 Task: Plan a trip to Abancay, Peru from 1st December, 2023 to 8th December, 2023 for 2 adults, 1 child. Place can be entire room with 1  bedroom having 1 bed and 1 bathroom. Property type can be hotel.
Action: Mouse moved to (418, 58)
Screenshot: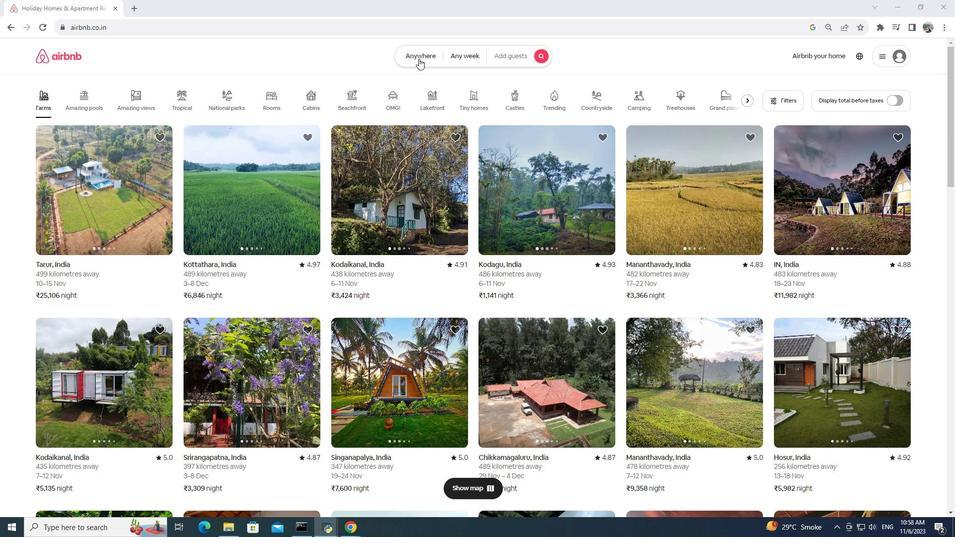 
Action: Mouse pressed left at (418, 58)
Screenshot: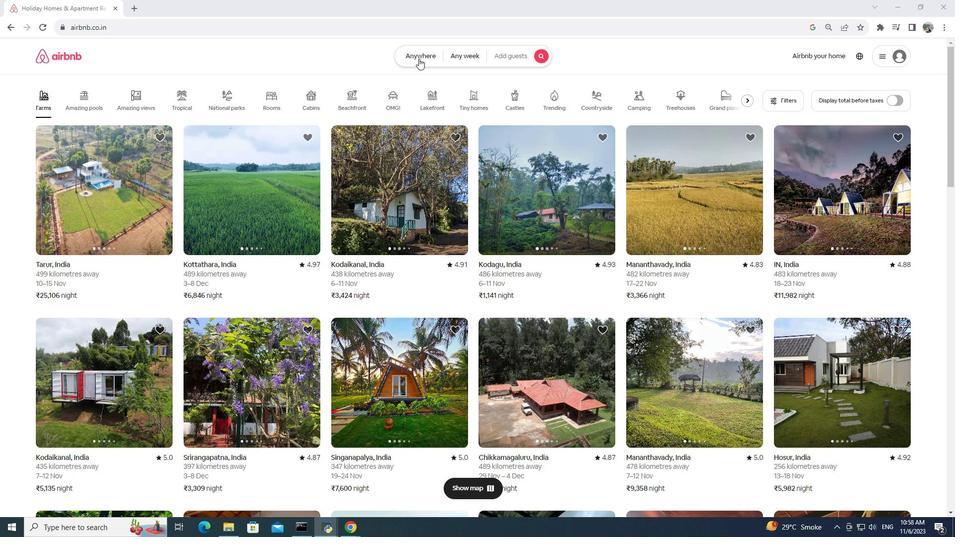 
Action: Mouse moved to (335, 103)
Screenshot: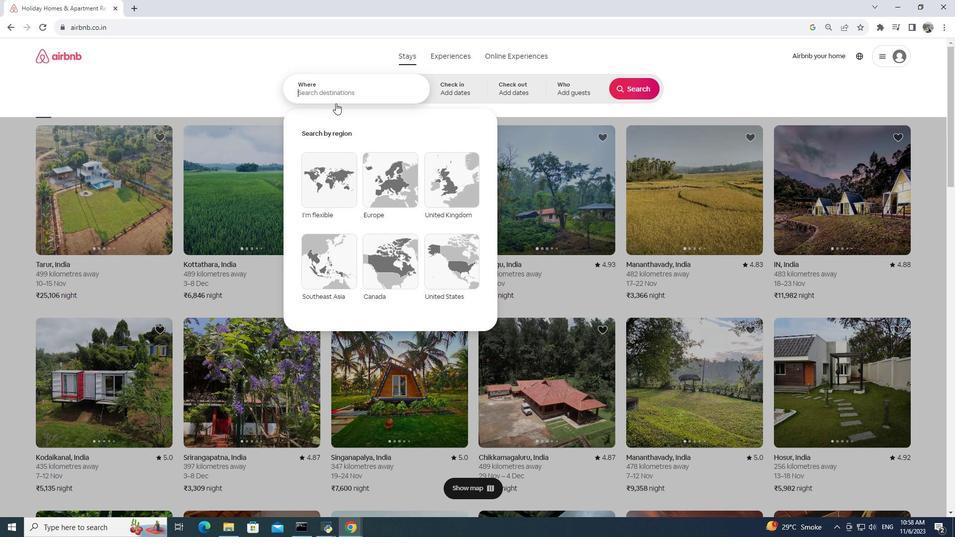 
Action: Mouse pressed left at (335, 103)
Screenshot: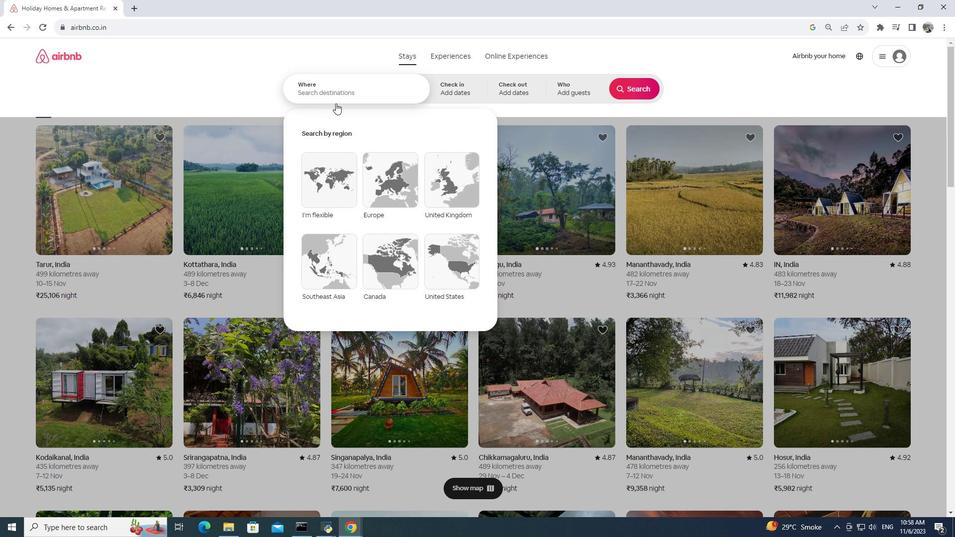 
Action: Mouse moved to (335, 87)
Screenshot: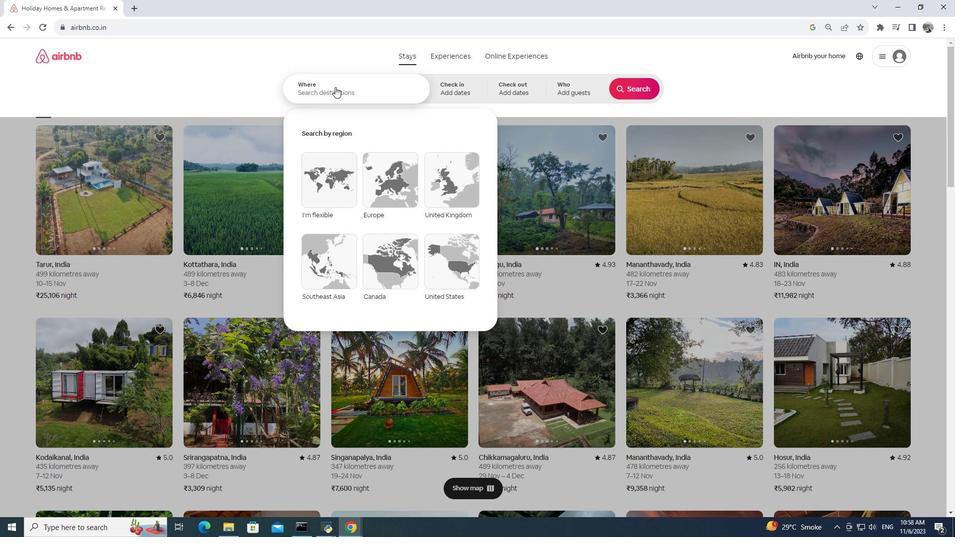
Action: Key pressed abancay,<Key.space>peru
Screenshot: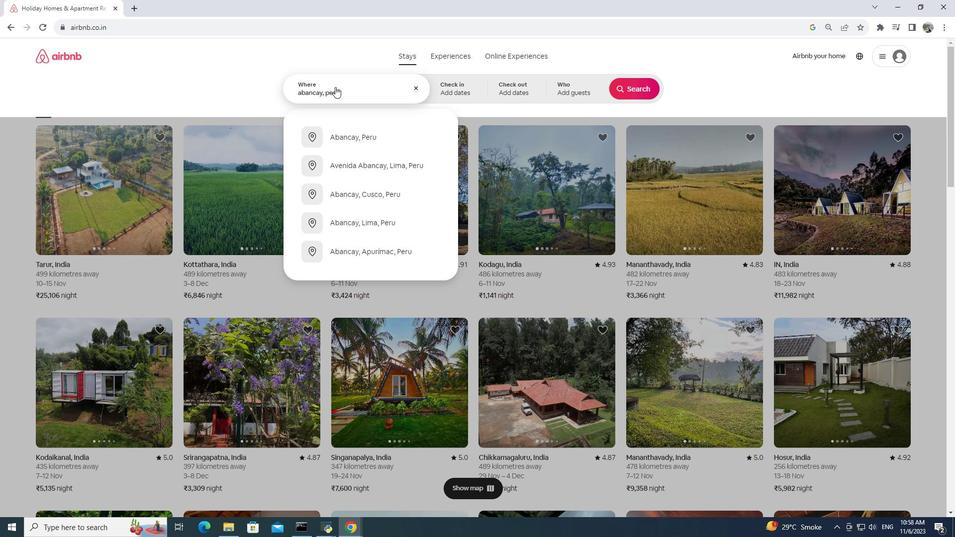 
Action: Mouse moved to (459, 91)
Screenshot: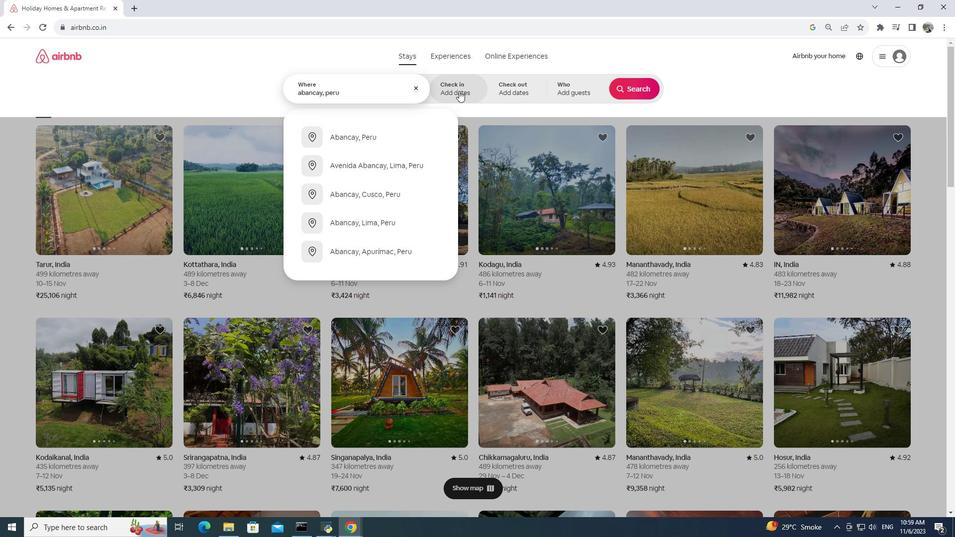 
Action: Mouse pressed left at (459, 91)
Screenshot: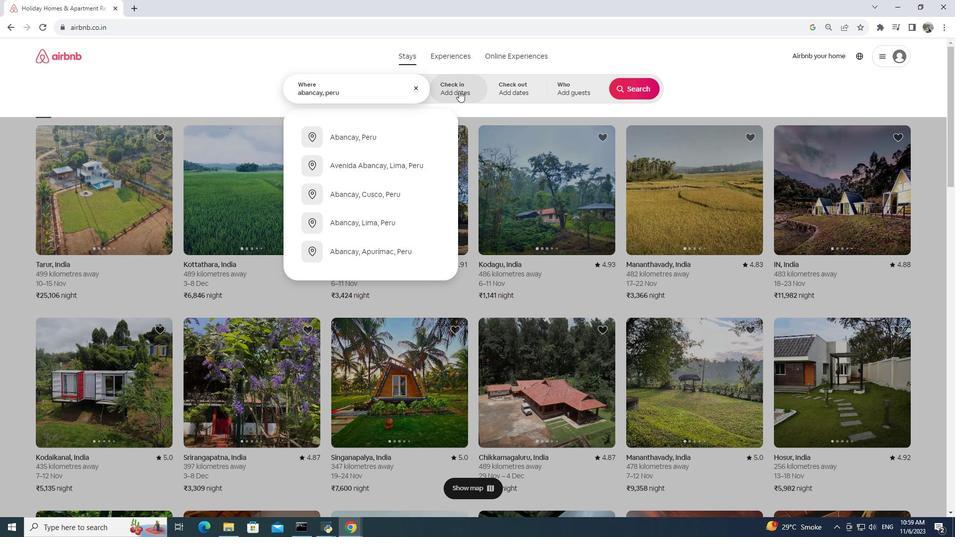 
Action: Mouse moved to (601, 193)
Screenshot: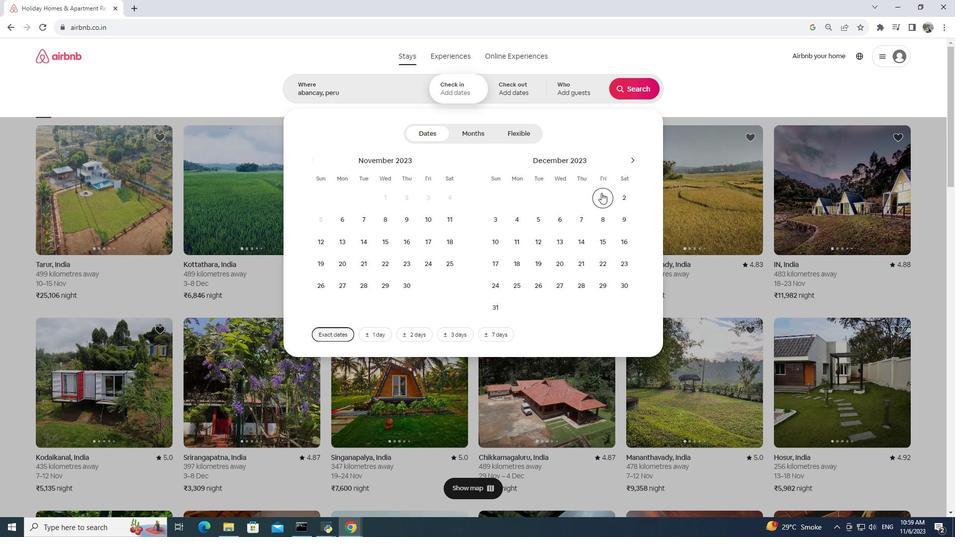 
Action: Mouse pressed left at (601, 193)
Screenshot: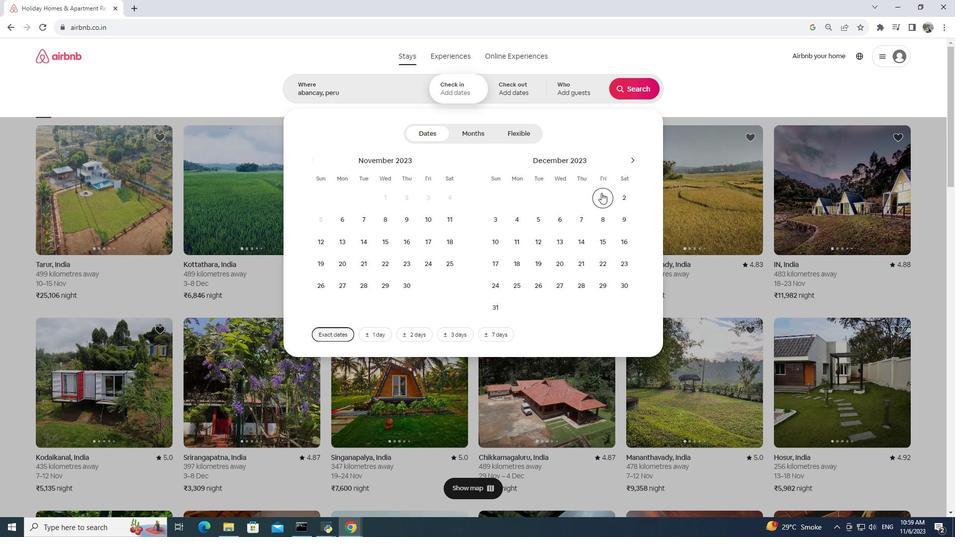 
Action: Mouse moved to (605, 217)
Screenshot: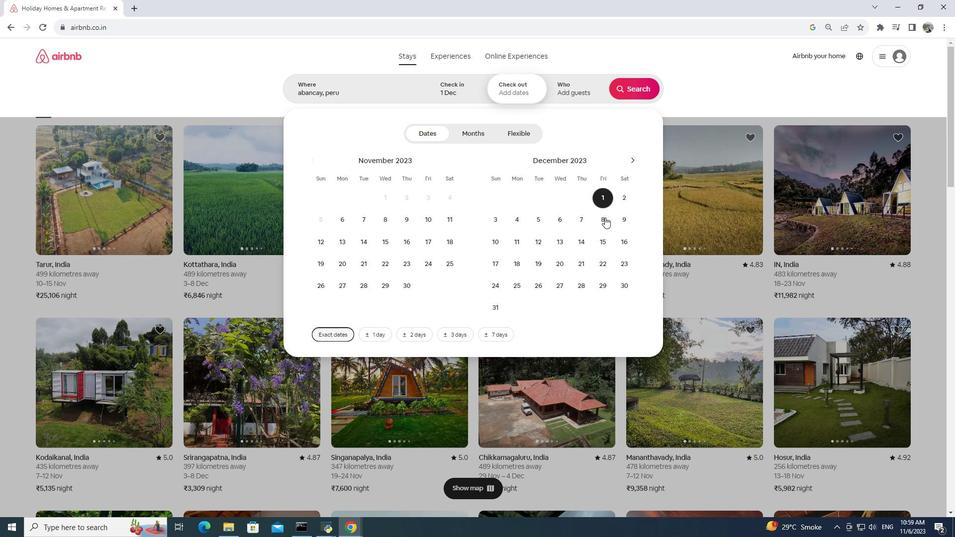 
Action: Mouse pressed left at (605, 217)
Screenshot: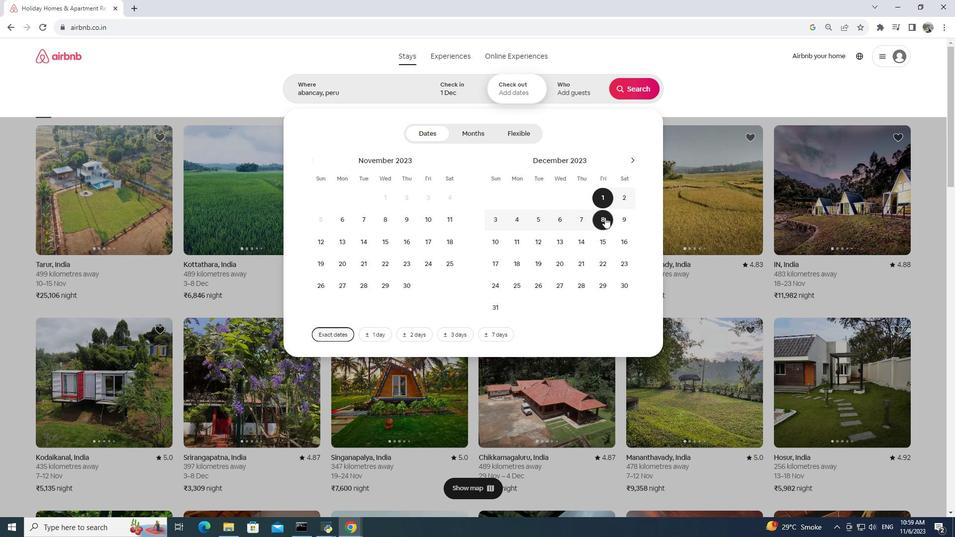 
Action: Mouse moved to (574, 96)
Screenshot: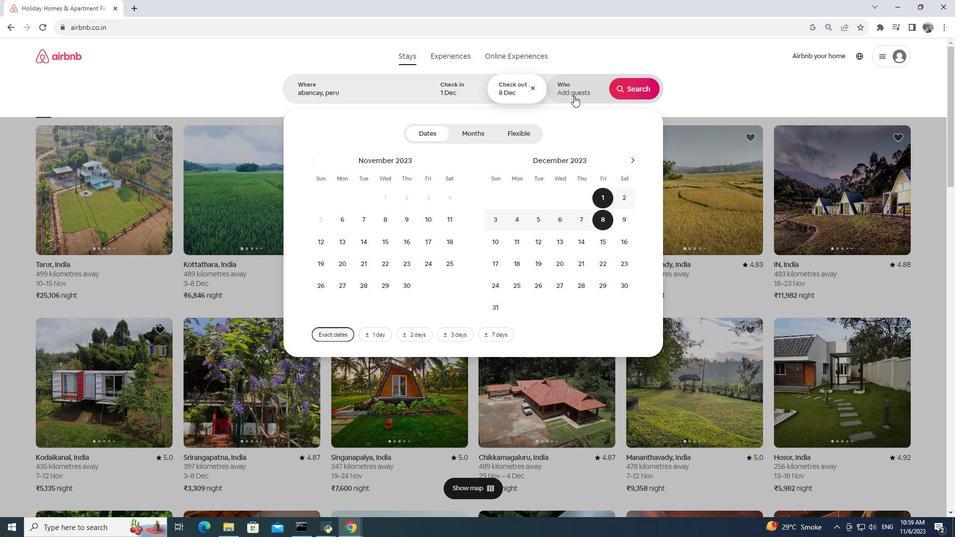 
Action: Mouse pressed left at (574, 96)
Screenshot: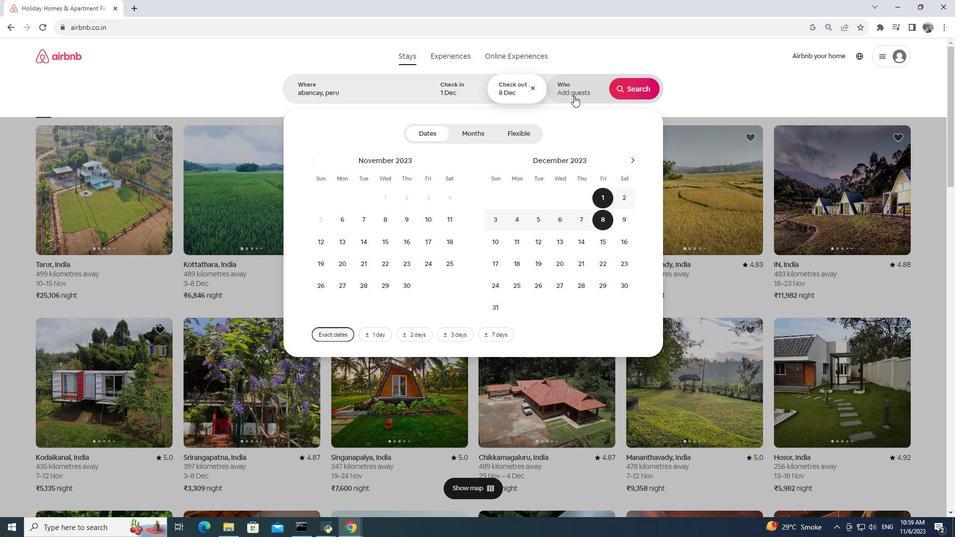 
Action: Mouse moved to (637, 133)
Screenshot: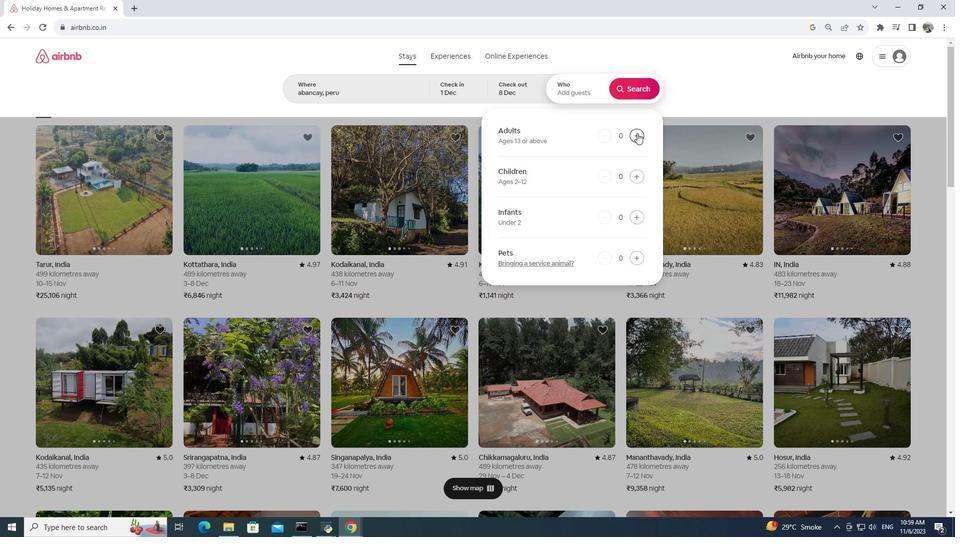 
Action: Mouse pressed left at (637, 133)
Screenshot: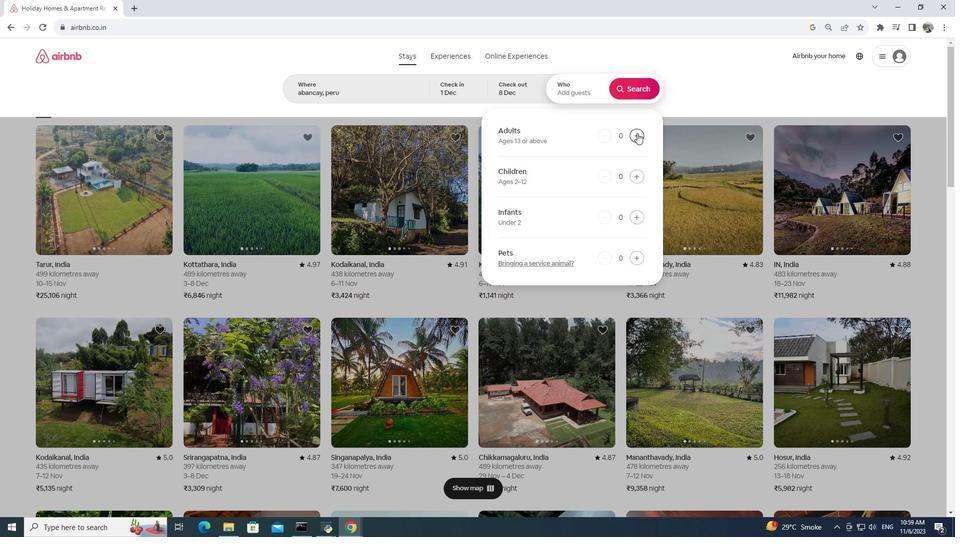 
Action: Mouse pressed left at (637, 133)
Screenshot: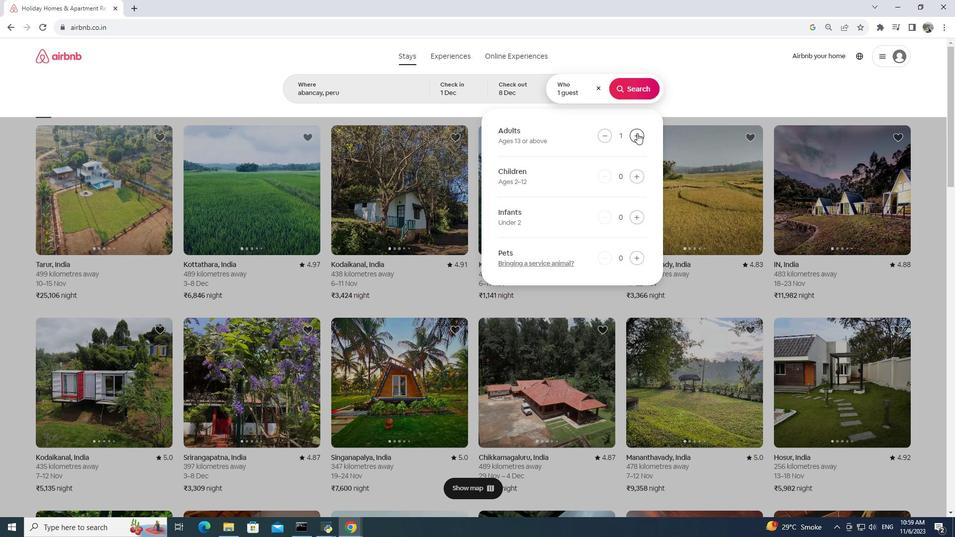 
Action: Mouse moved to (636, 174)
Screenshot: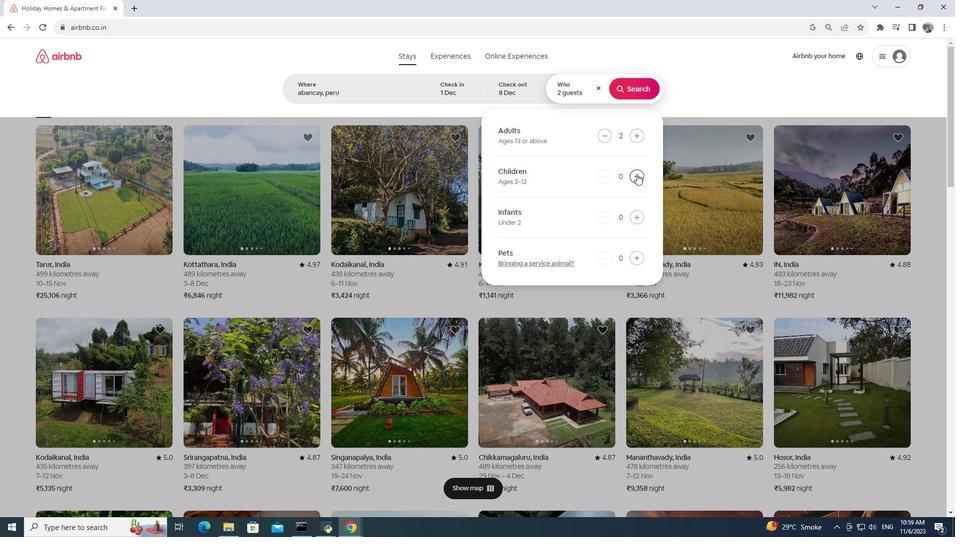 
Action: Mouse pressed left at (636, 174)
Screenshot: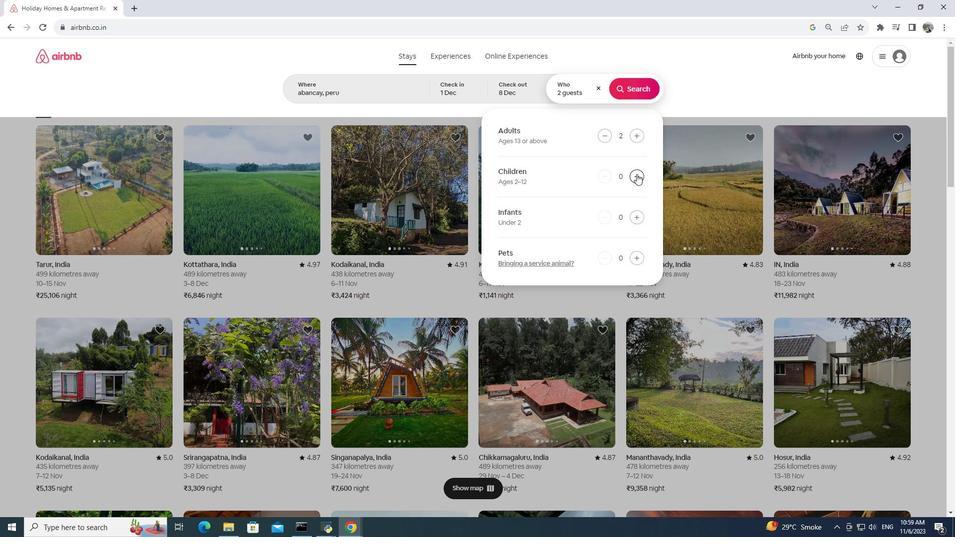 
Action: Mouse moved to (633, 82)
Screenshot: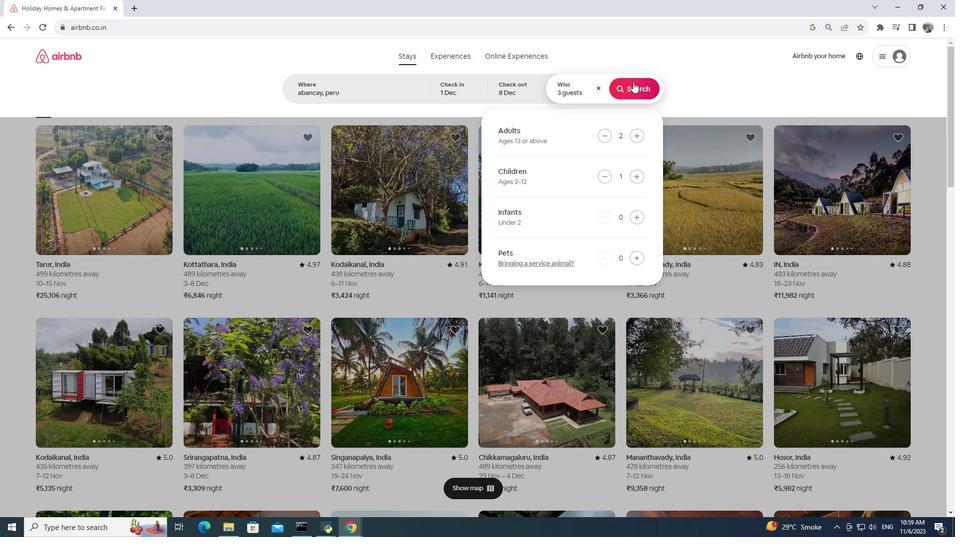 
Action: Mouse pressed left at (633, 82)
Screenshot: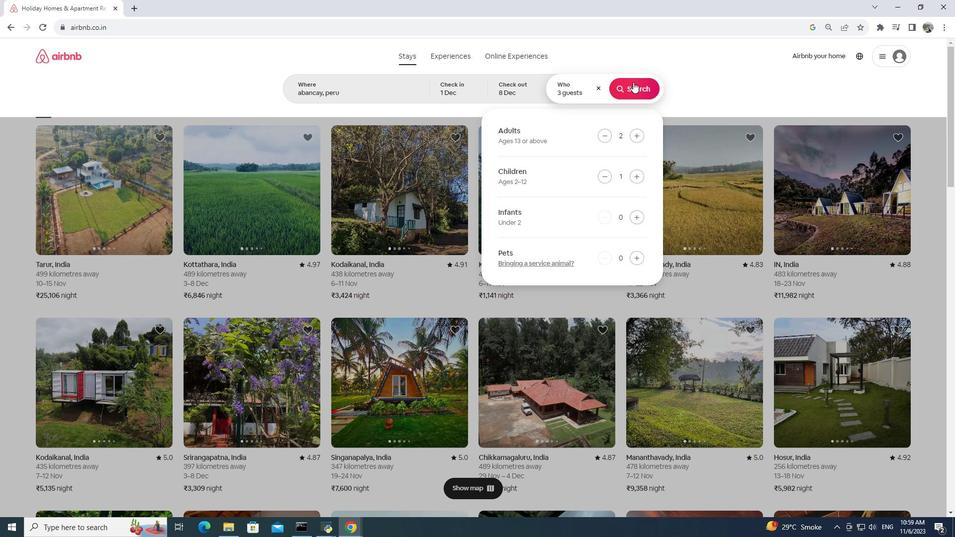 
Action: Mouse moved to (806, 88)
Screenshot: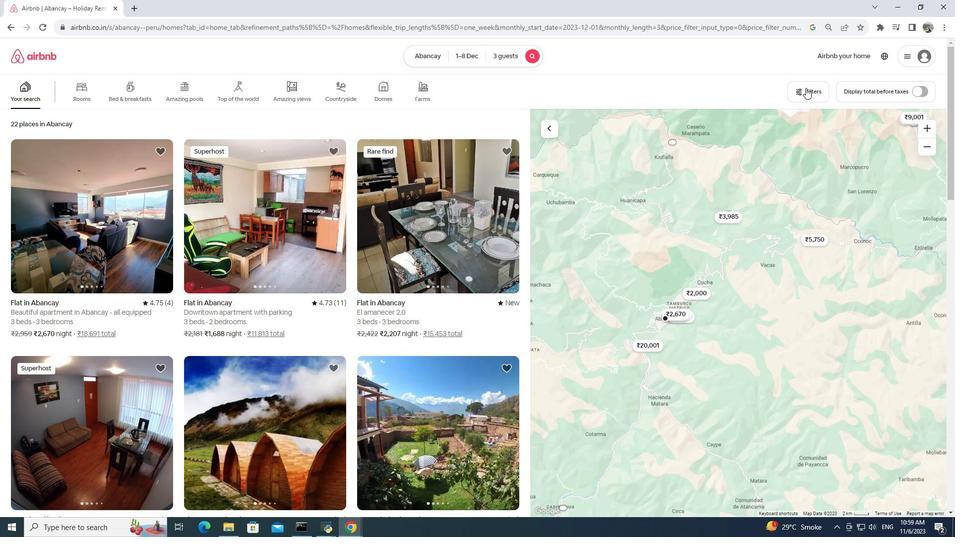 
Action: Mouse pressed left at (806, 88)
Screenshot: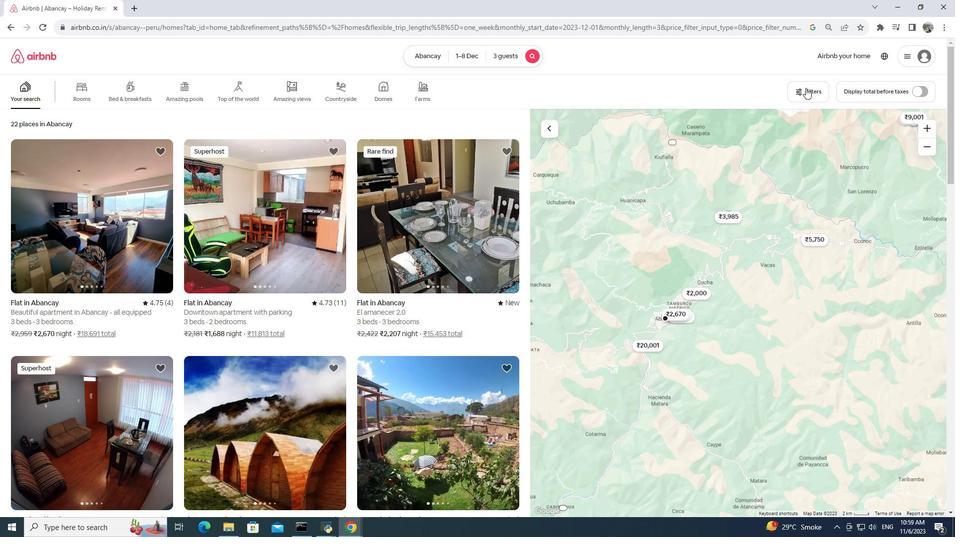 
Action: Mouse moved to (360, 301)
Screenshot: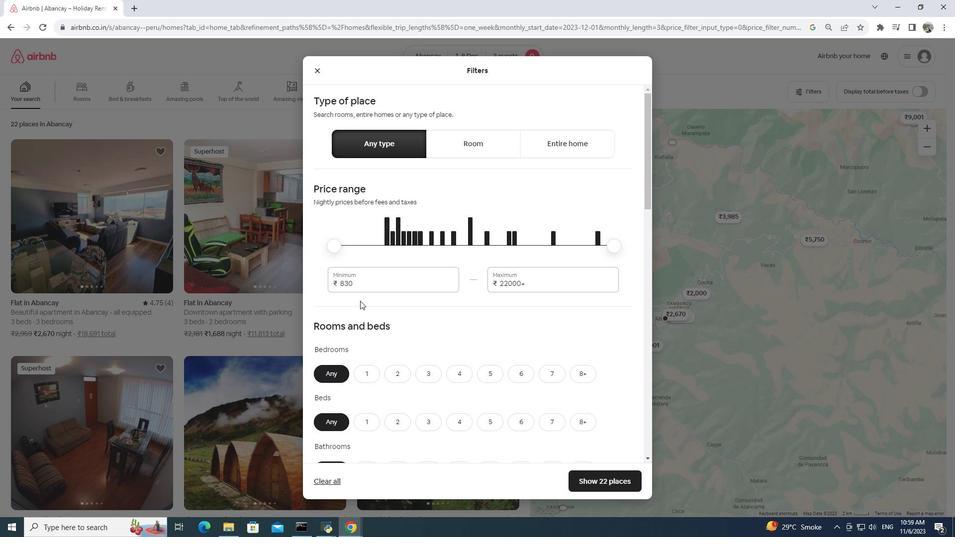 
Action: Mouse scrolled (360, 301) with delta (0, 0)
Screenshot: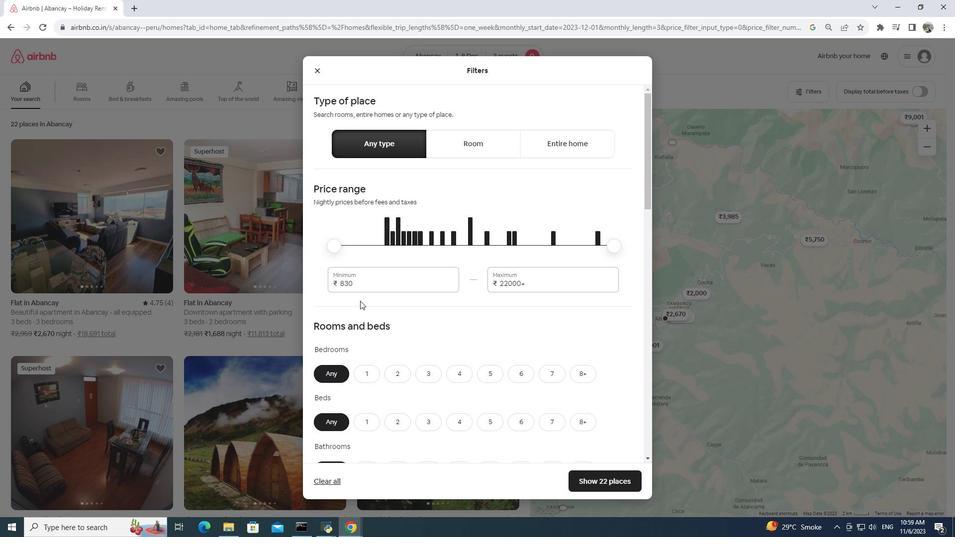 
Action: Mouse moved to (360, 301)
Screenshot: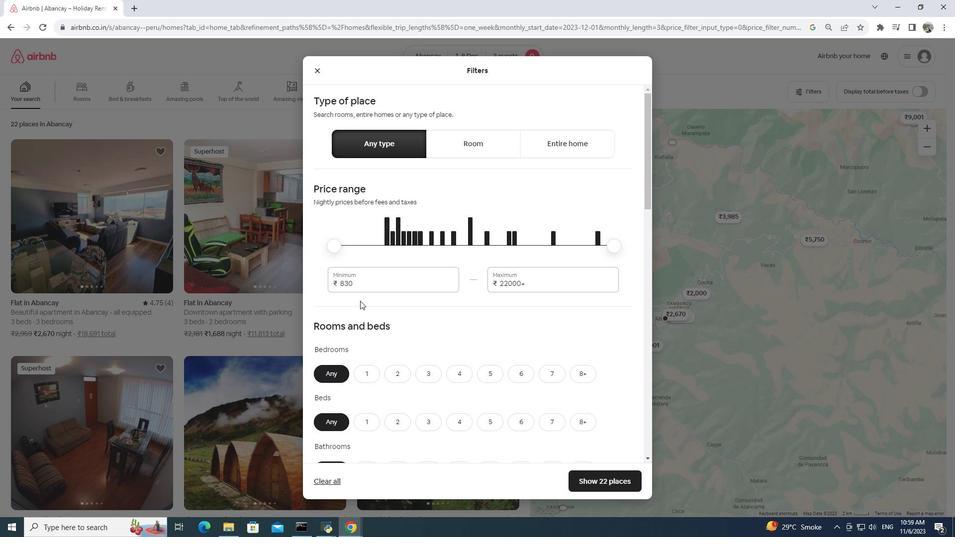 
Action: Mouse scrolled (360, 300) with delta (0, 0)
Screenshot: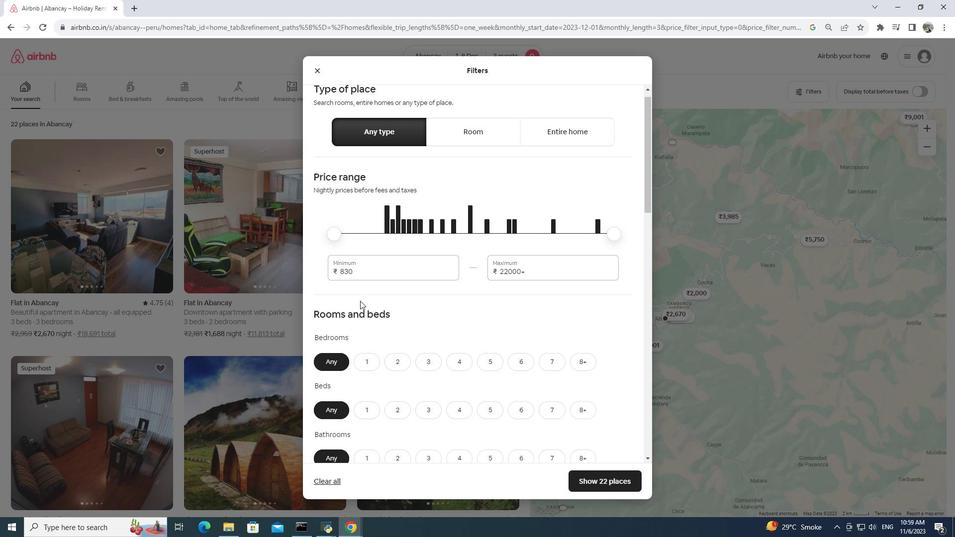 
Action: Mouse moved to (360, 277)
Screenshot: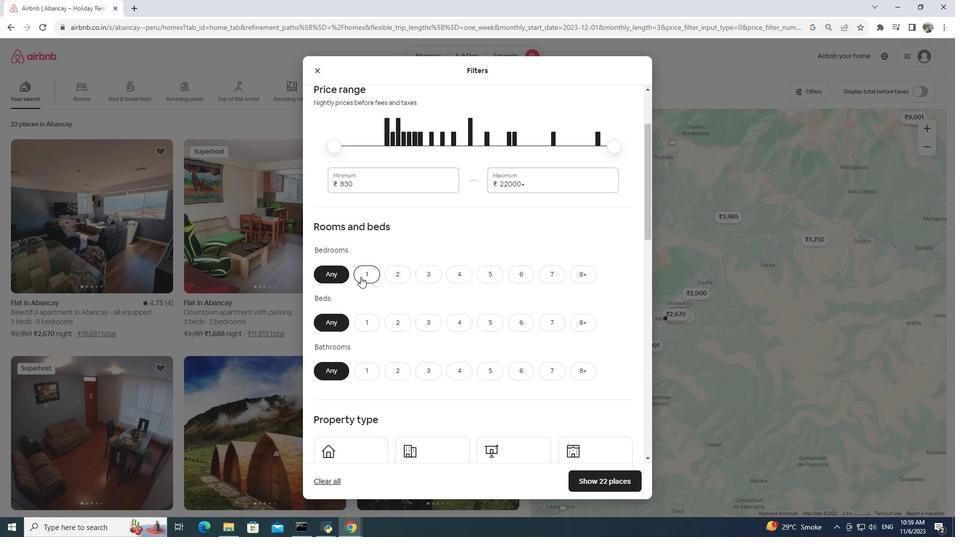 
Action: Mouse pressed left at (360, 277)
Screenshot: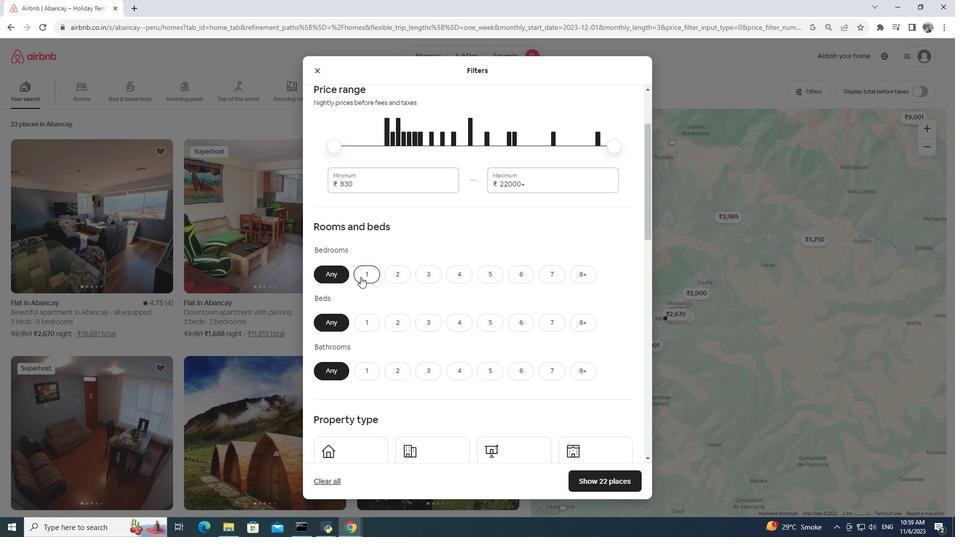 
Action: Mouse moved to (369, 324)
Screenshot: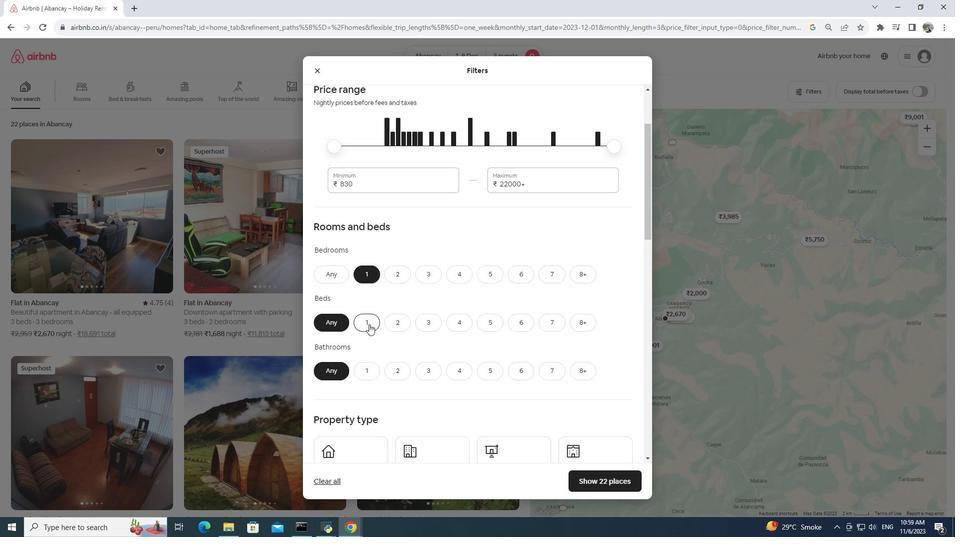 
Action: Mouse pressed left at (369, 324)
Screenshot: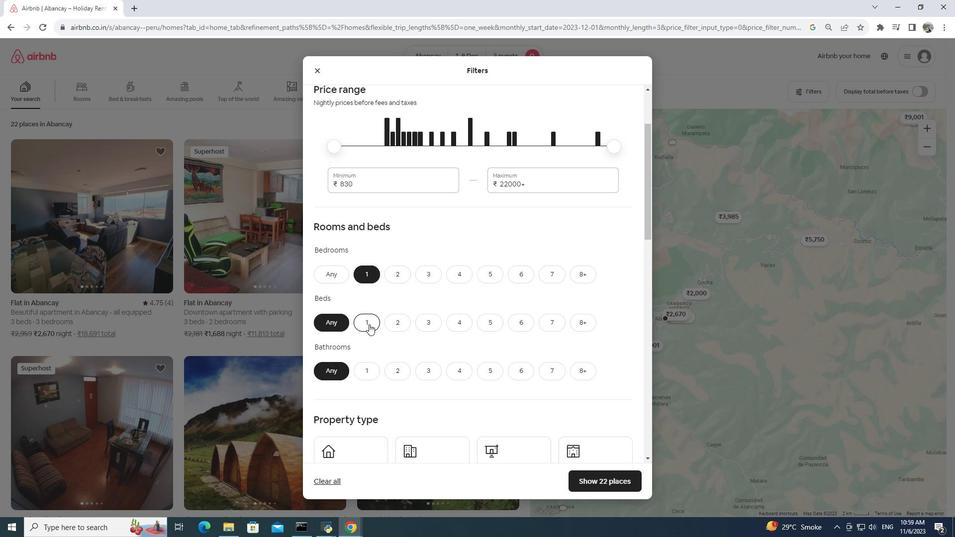 
Action: Mouse moved to (364, 368)
Screenshot: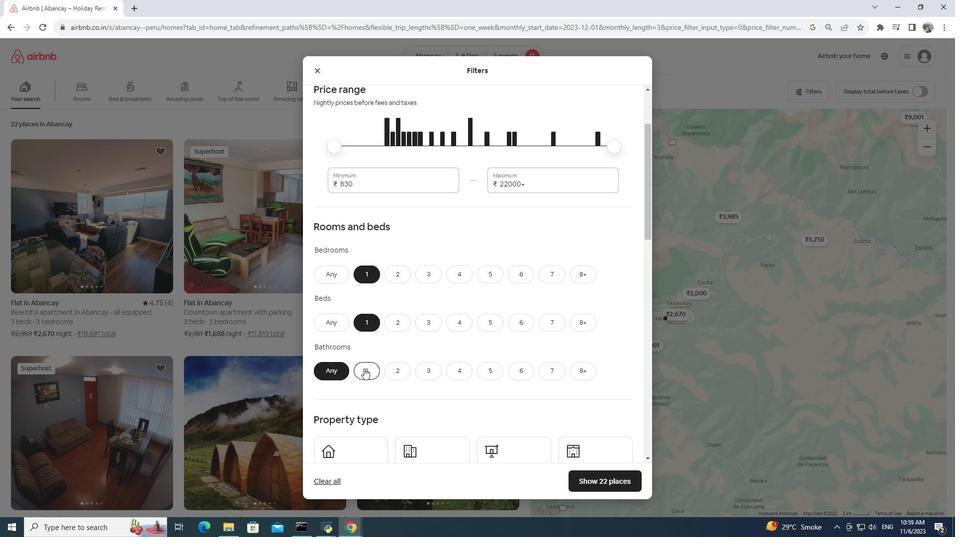 
Action: Mouse pressed left at (364, 368)
Screenshot: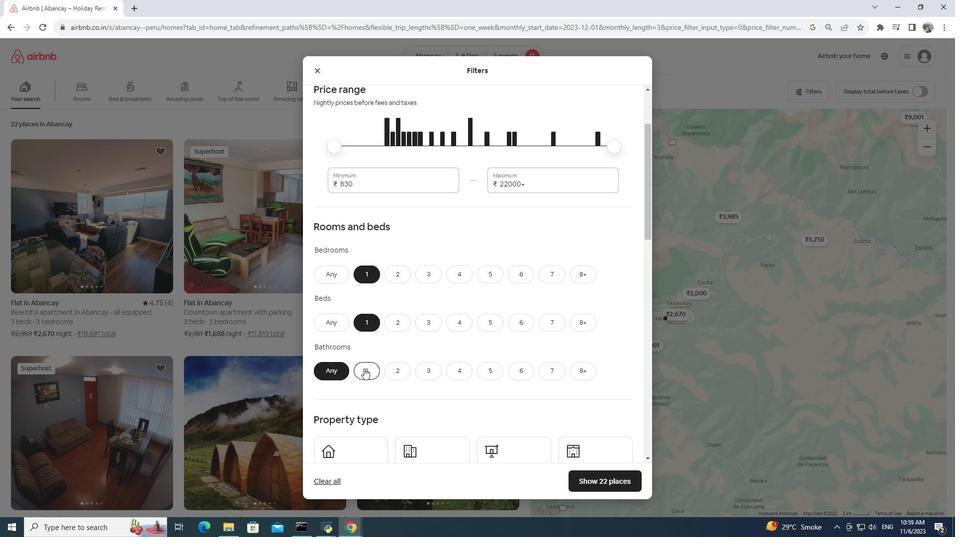 
Action: Mouse moved to (364, 360)
Screenshot: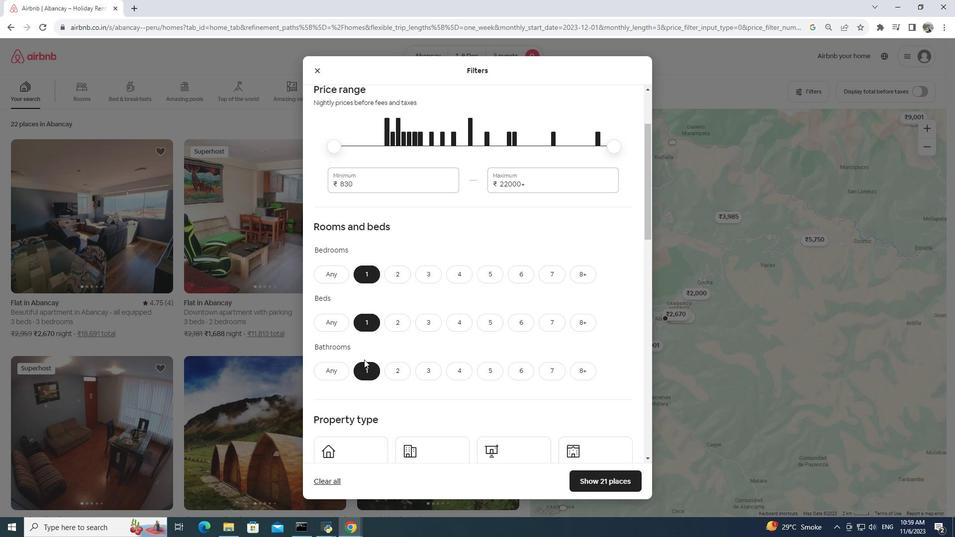 
Action: Mouse scrolled (364, 359) with delta (0, 0)
Screenshot: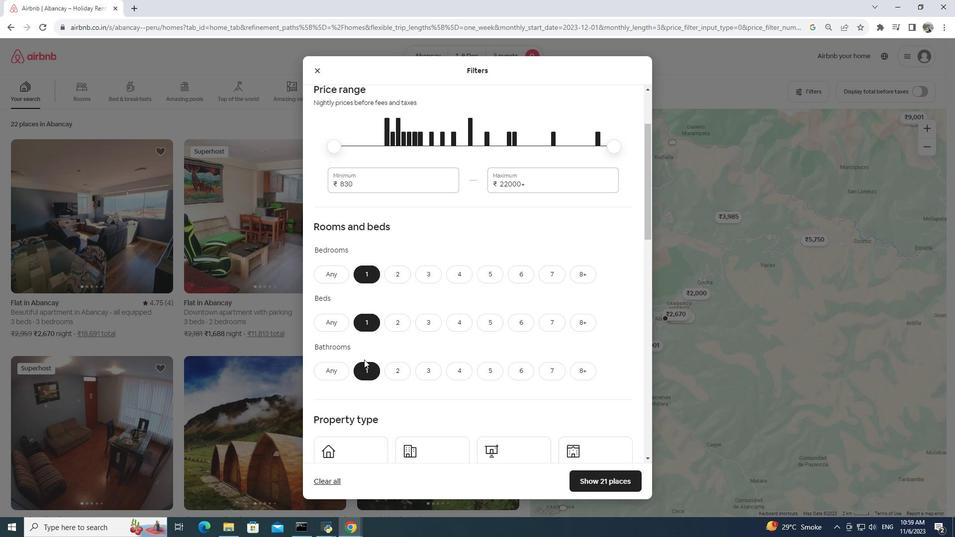 
Action: Mouse moved to (365, 357)
Screenshot: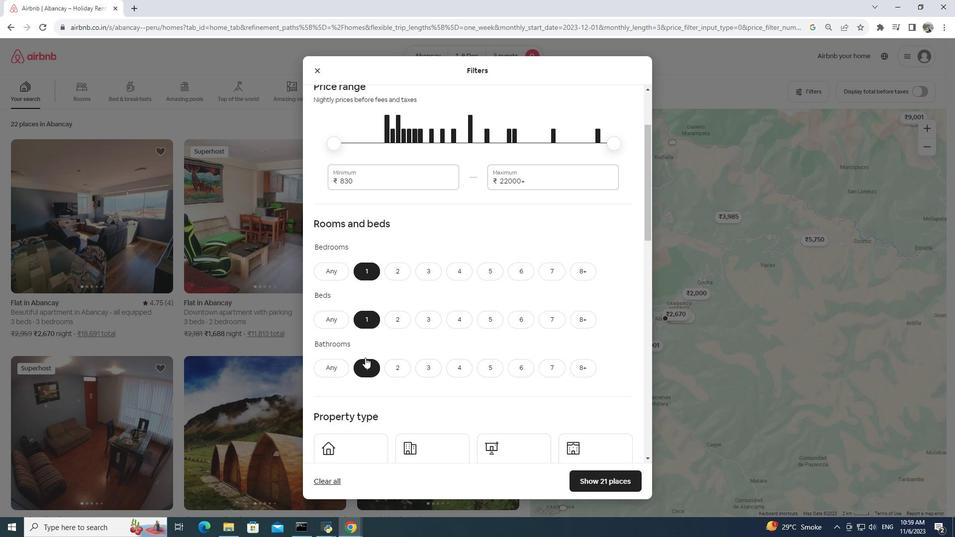 
Action: Mouse scrolled (365, 357) with delta (0, 0)
Screenshot: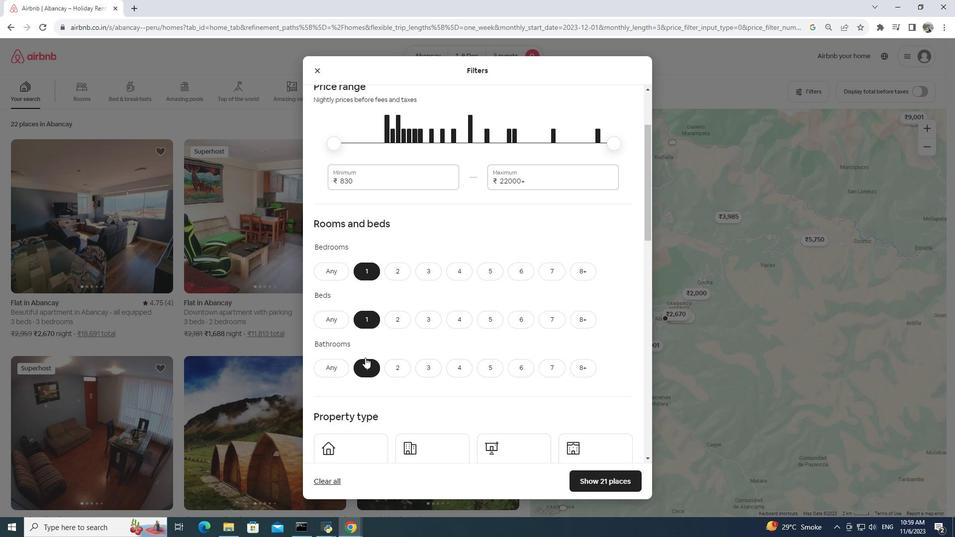 
Action: Mouse moved to (366, 352)
Screenshot: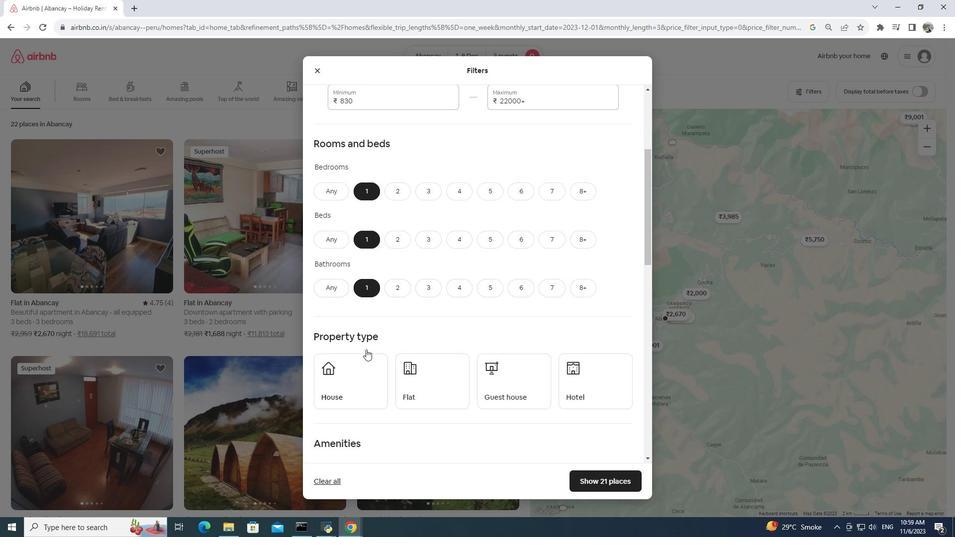 
Action: Mouse scrolled (366, 351) with delta (0, 0)
Screenshot: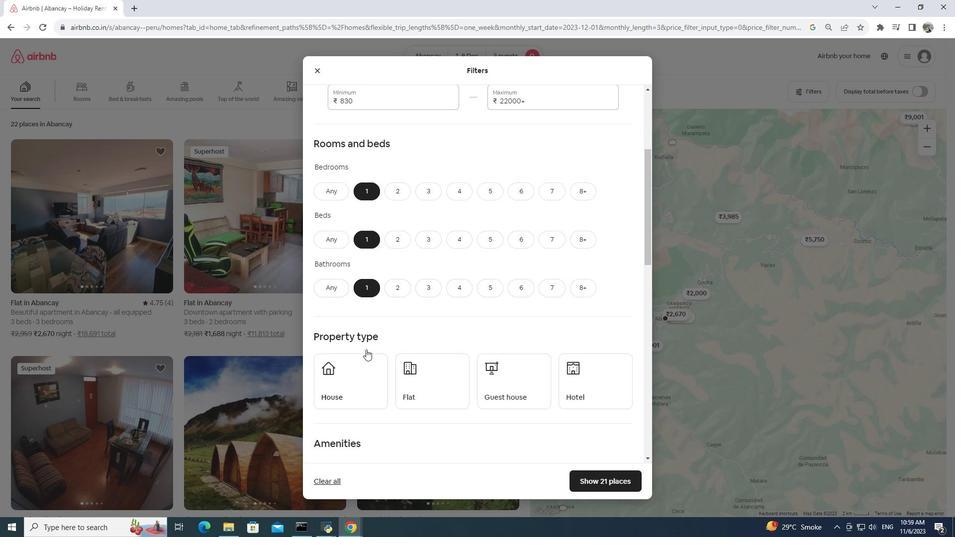 
Action: Mouse moved to (575, 316)
Screenshot: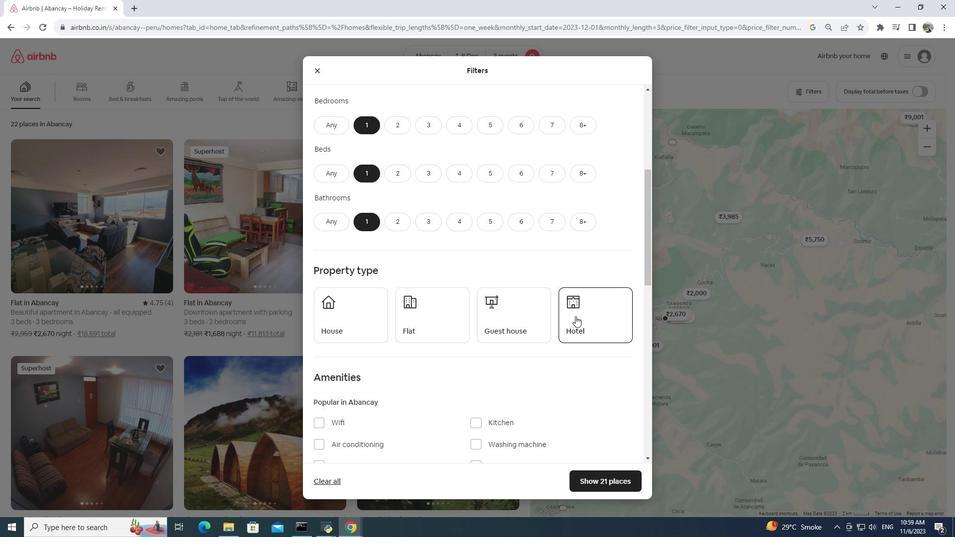 
Action: Mouse pressed left at (575, 316)
Screenshot: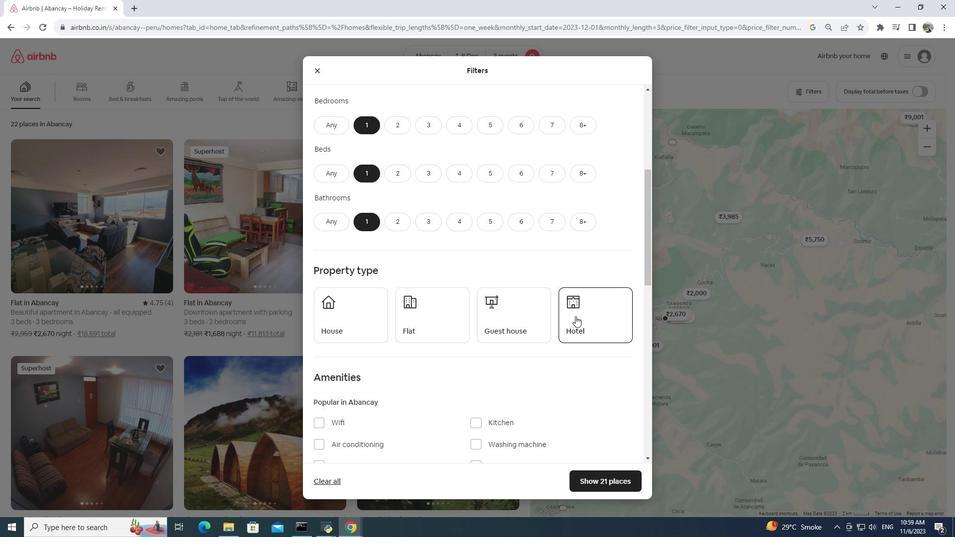 
Action: Mouse moved to (599, 482)
Screenshot: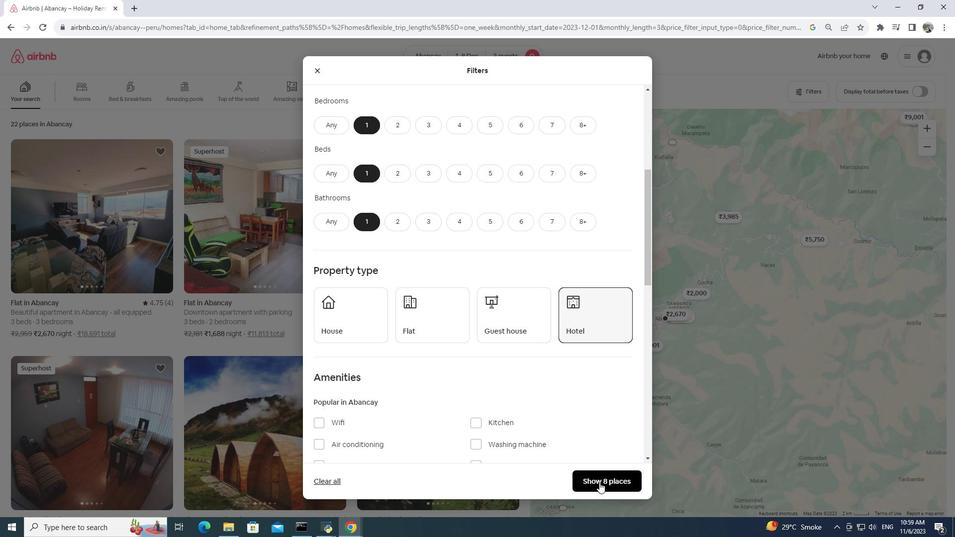 
Action: Mouse pressed left at (599, 482)
Screenshot: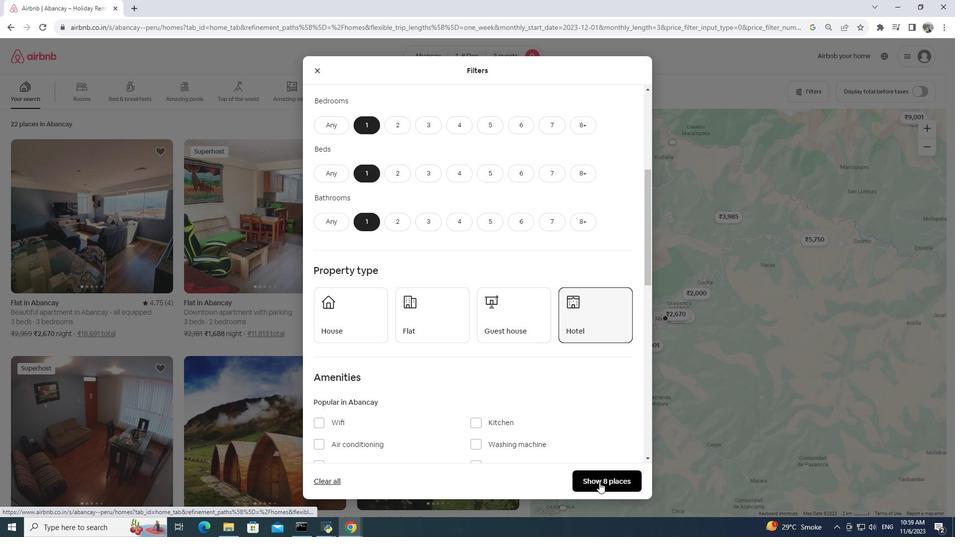 
Action: Mouse moved to (267, 385)
Screenshot: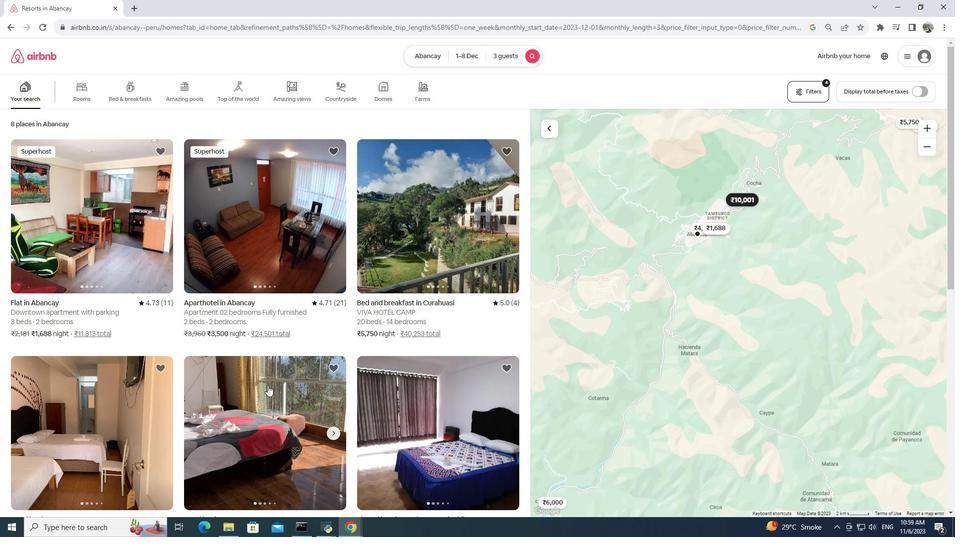
Action: Mouse scrolled (267, 385) with delta (0, 0)
Screenshot: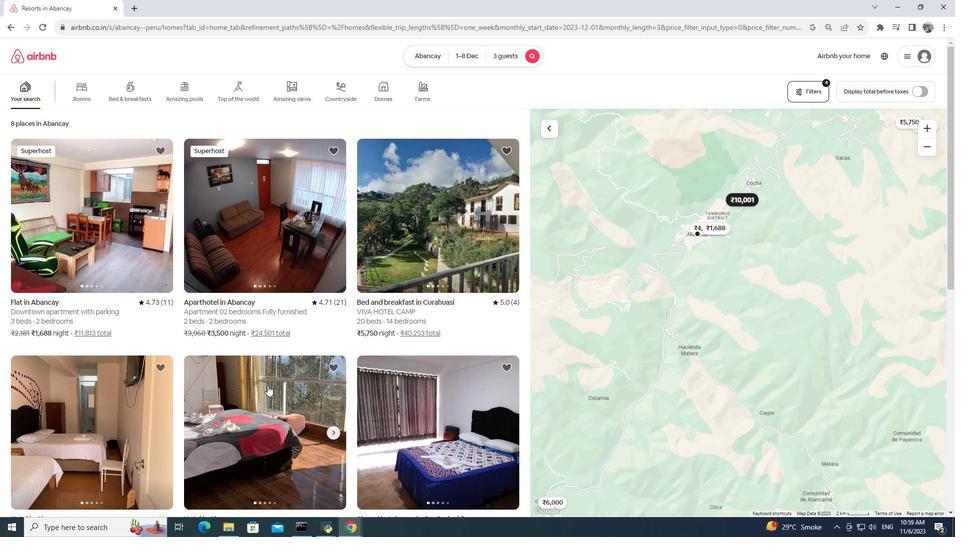 
Action: Mouse scrolled (267, 385) with delta (0, 0)
Screenshot: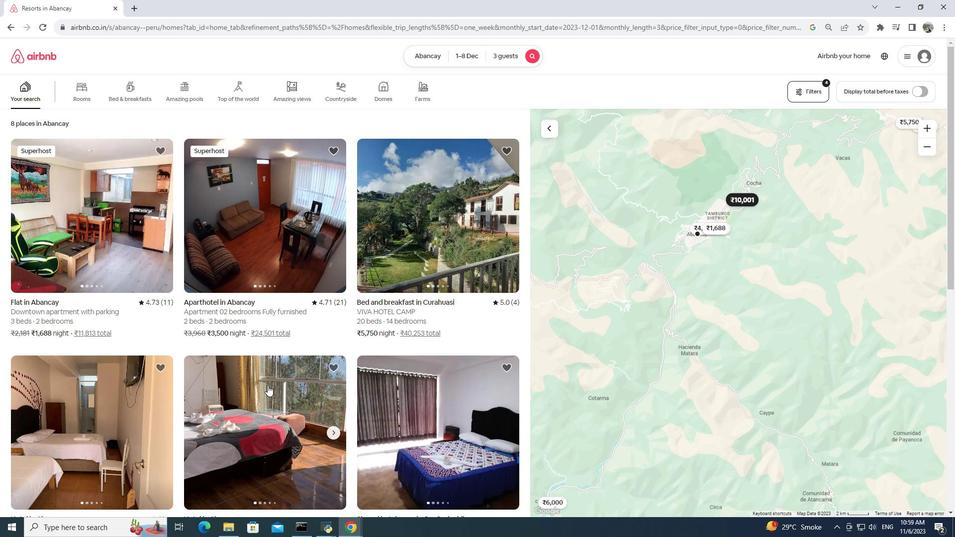 
Action: Mouse scrolled (267, 385) with delta (0, 0)
Screenshot: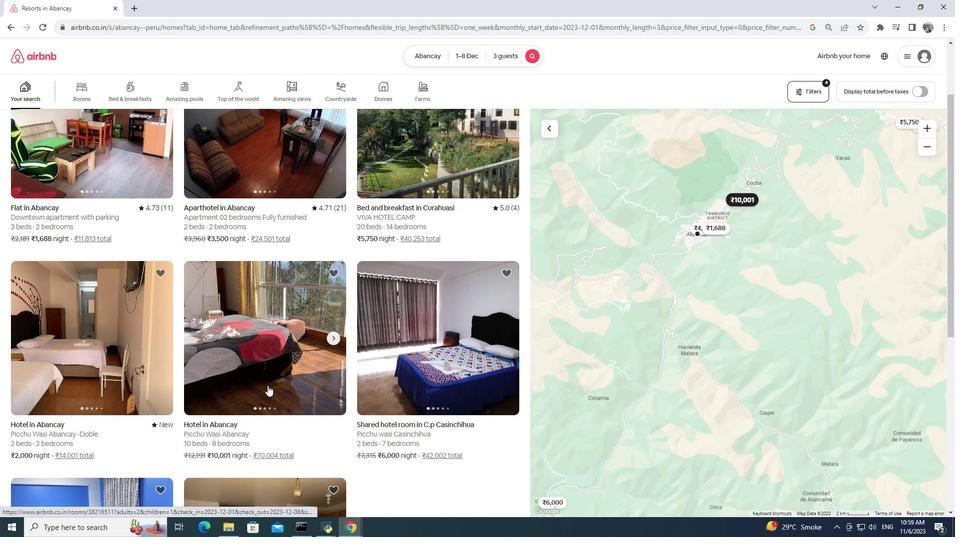 
Action: Mouse moved to (267, 384)
Screenshot: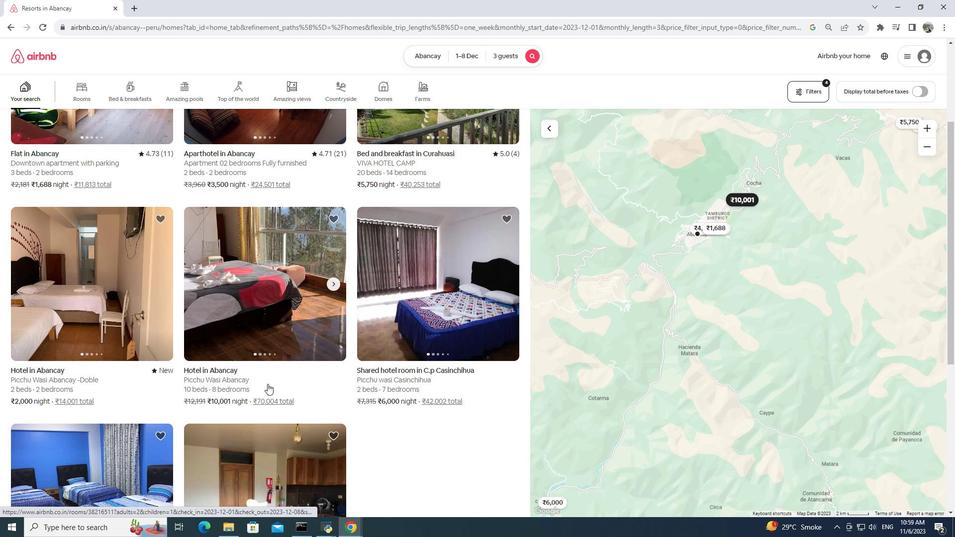 
Action: Mouse scrolled (267, 383) with delta (0, 0)
Screenshot: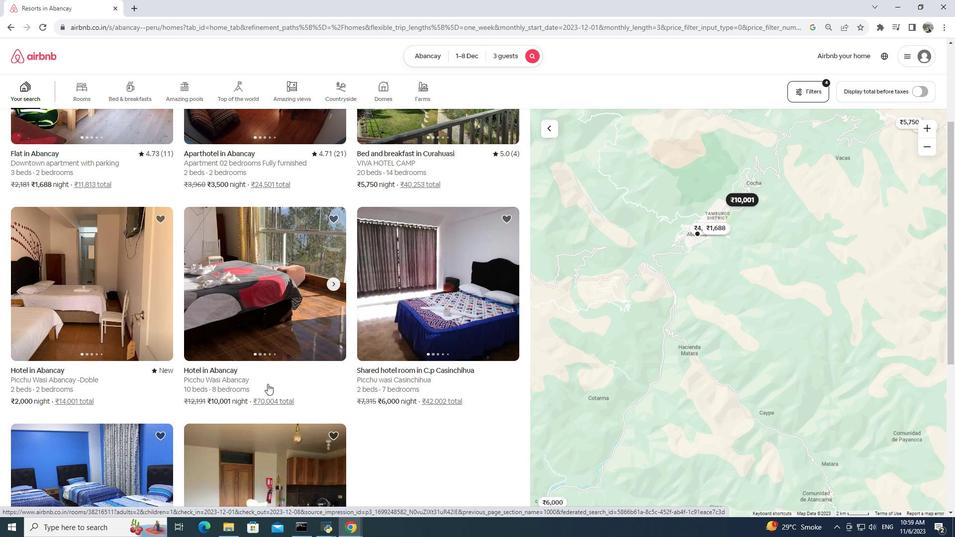 
Action: Mouse scrolled (267, 383) with delta (0, 0)
Screenshot: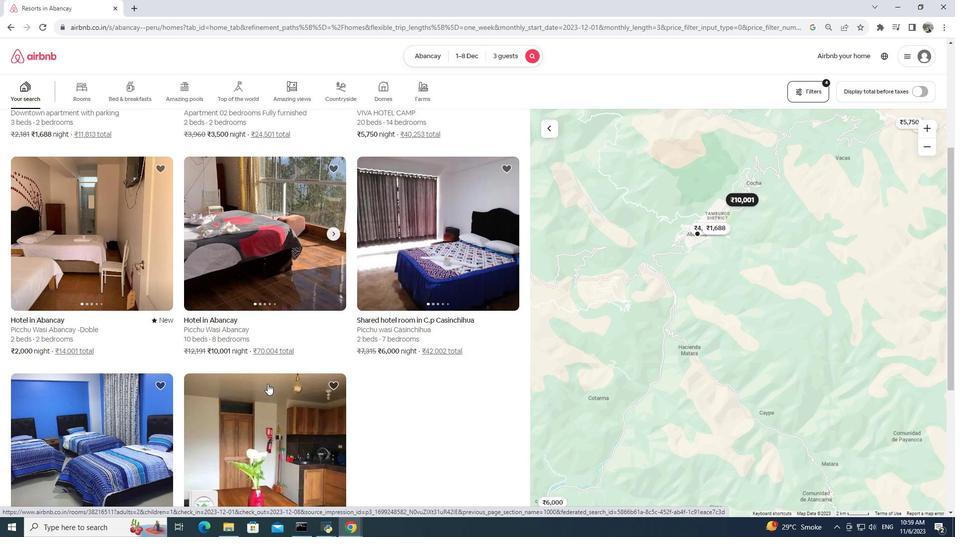 
Action: Mouse scrolled (267, 383) with delta (0, 0)
Screenshot: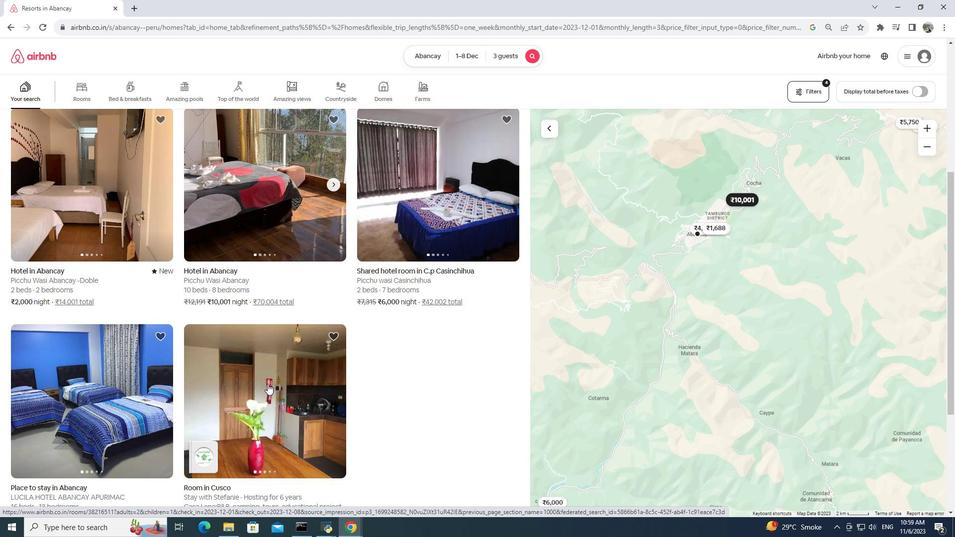 
Action: Mouse scrolled (267, 384) with delta (0, 0)
Screenshot: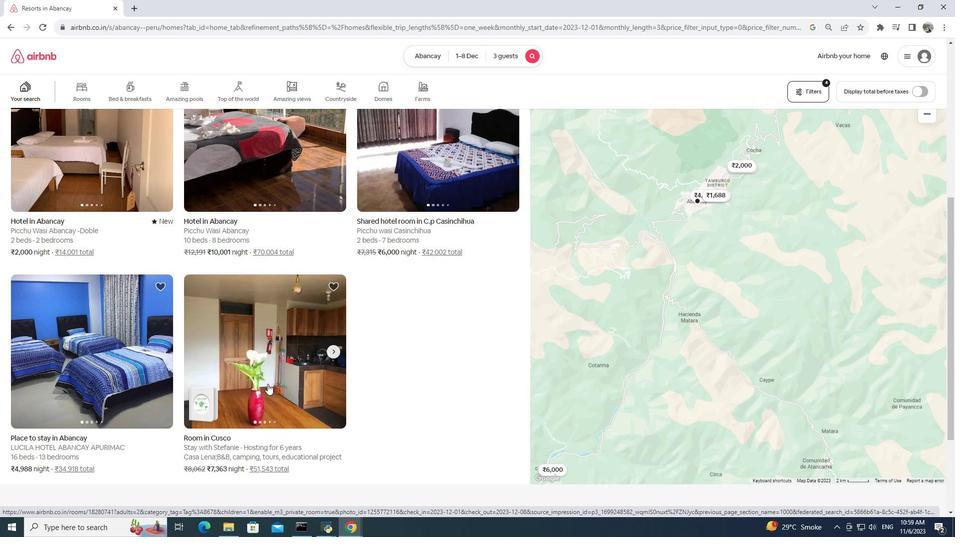 
Action: Mouse scrolled (267, 384) with delta (0, 0)
Screenshot: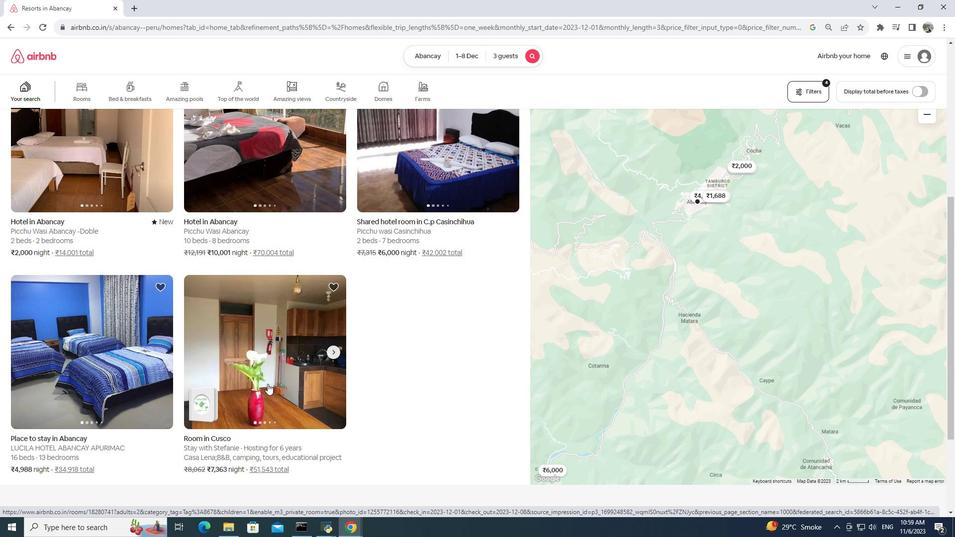 
Action: Mouse scrolled (267, 384) with delta (0, 0)
Screenshot: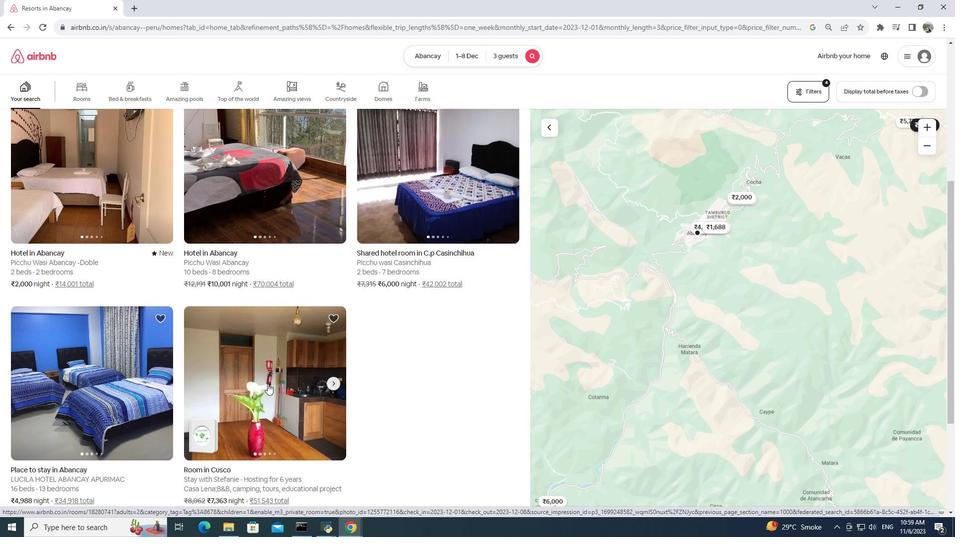 
Action: Mouse scrolled (267, 384) with delta (0, 0)
Screenshot: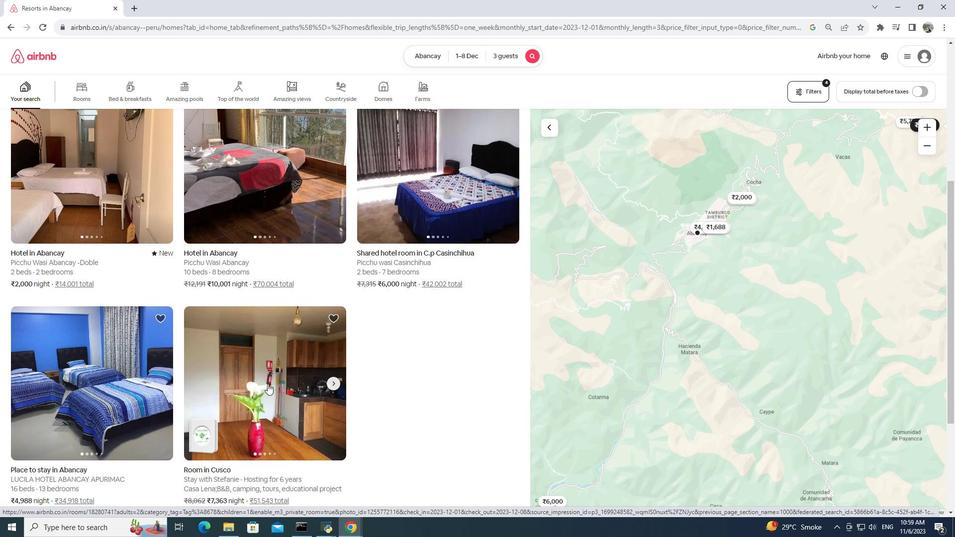 
Action: Mouse scrolled (267, 384) with delta (0, 0)
Screenshot: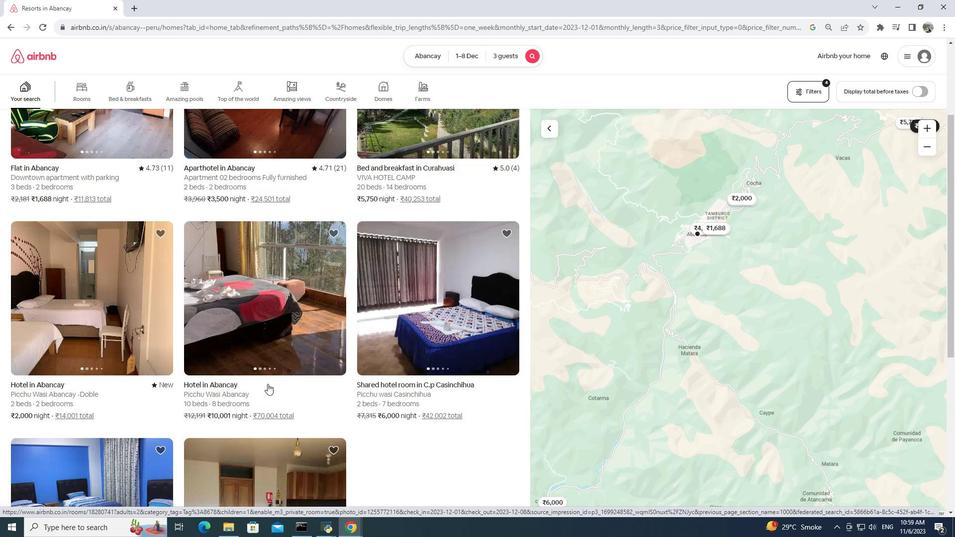 
Action: Mouse scrolled (267, 384) with delta (0, 0)
Screenshot: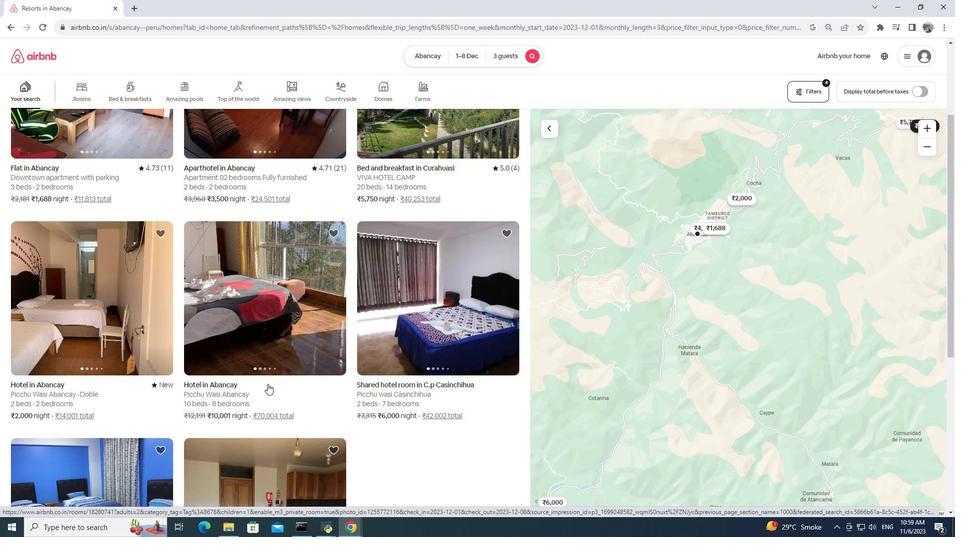 
Action: Mouse moved to (132, 271)
Screenshot: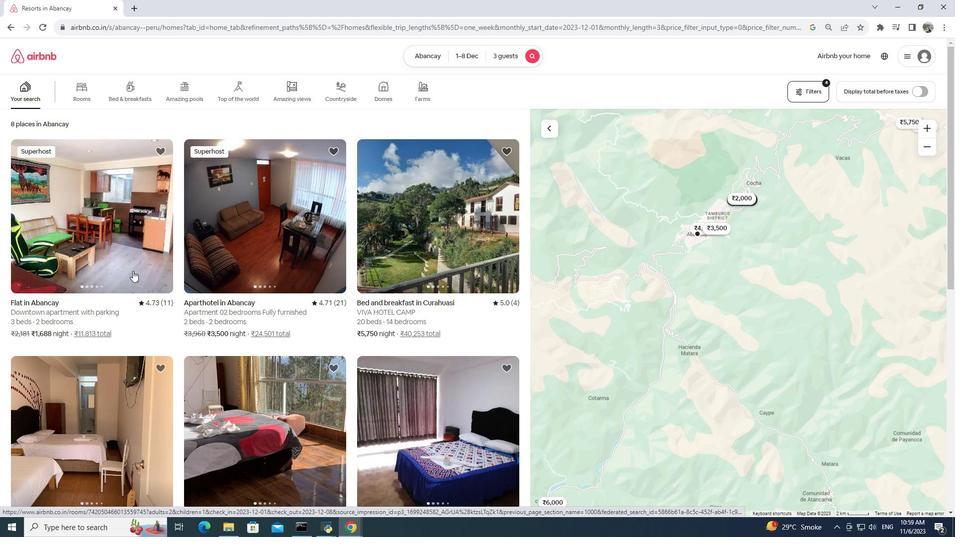 
Action: Mouse pressed left at (132, 271)
Screenshot: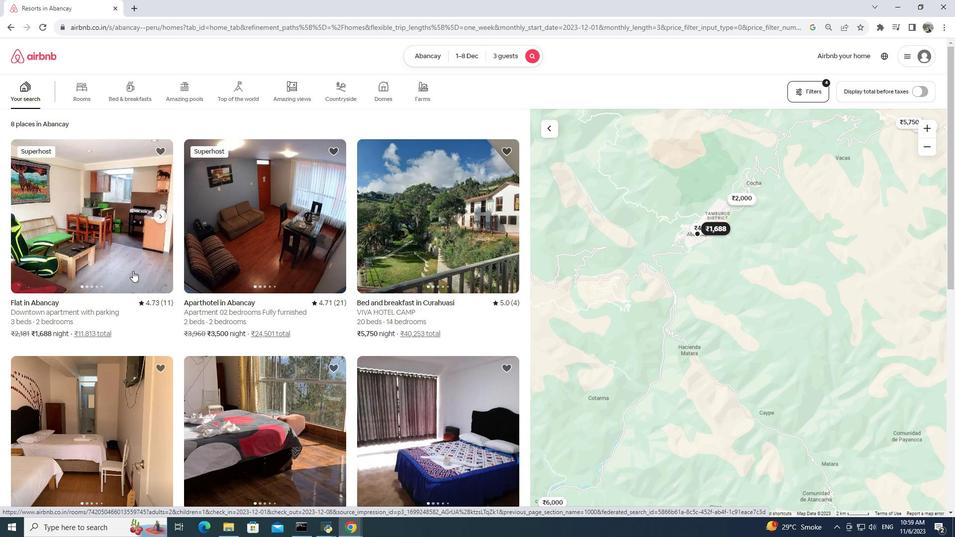 
Action: Mouse pressed left at (132, 271)
Screenshot: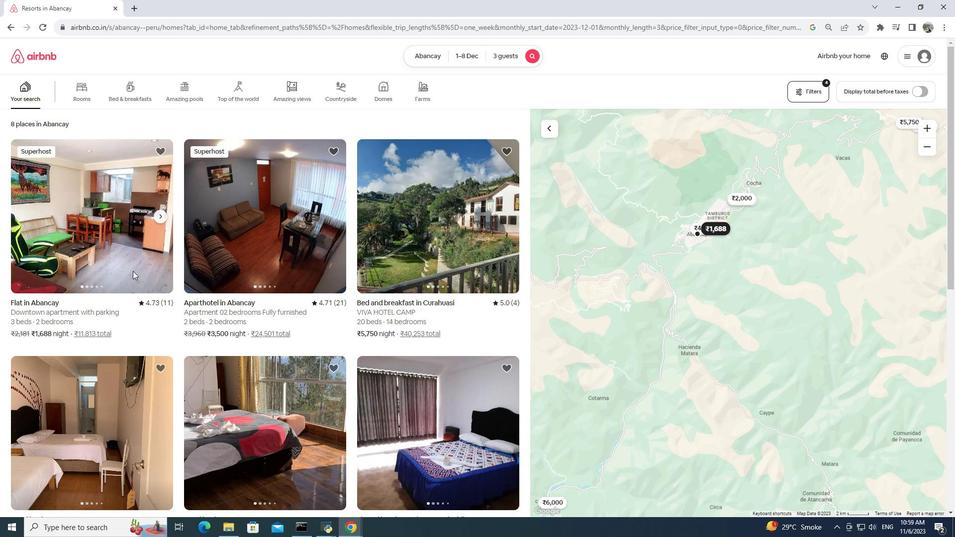 
Action: Mouse moved to (230, 10)
Screenshot: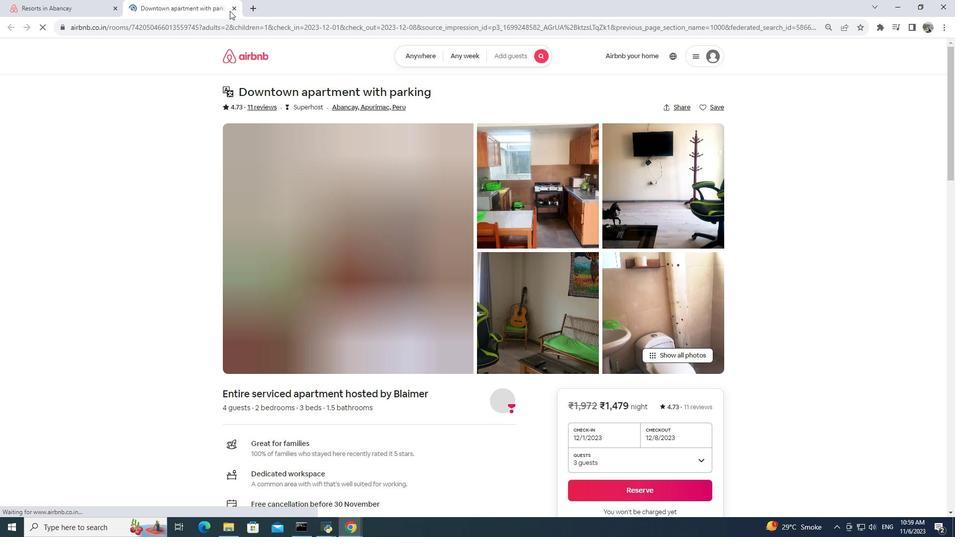 
Action: Mouse pressed left at (230, 10)
Screenshot: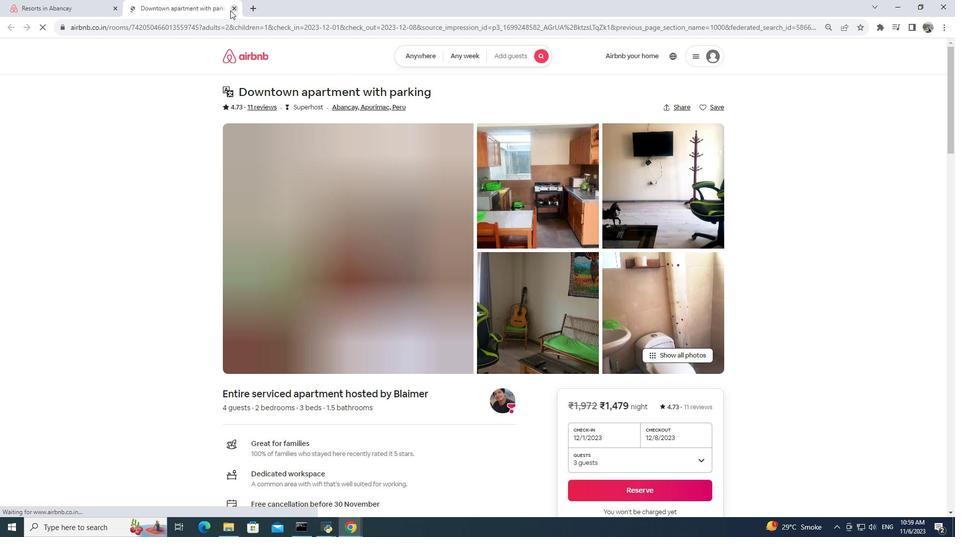 
Action: Mouse moved to (260, 217)
Screenshot: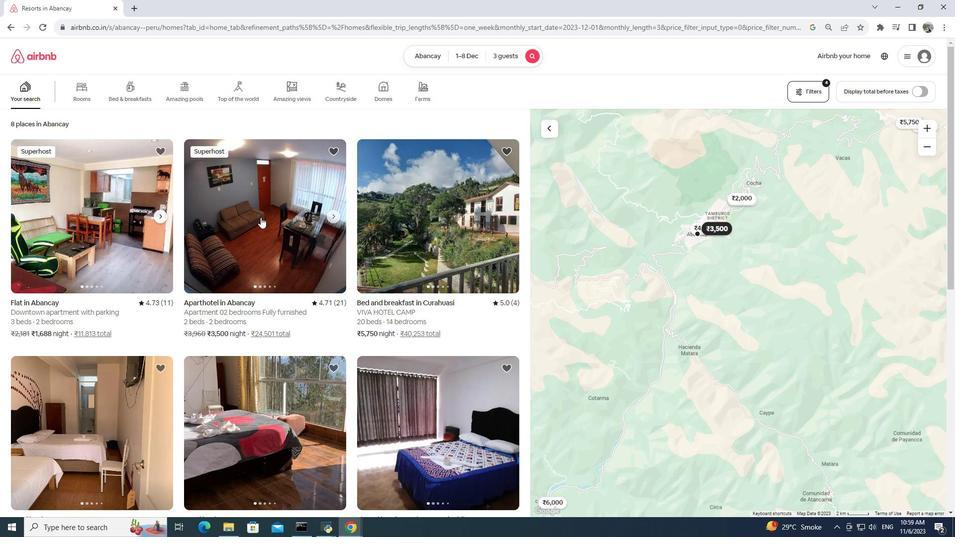 
Action: Mouse pressed left at (260, 217)
Screenshot: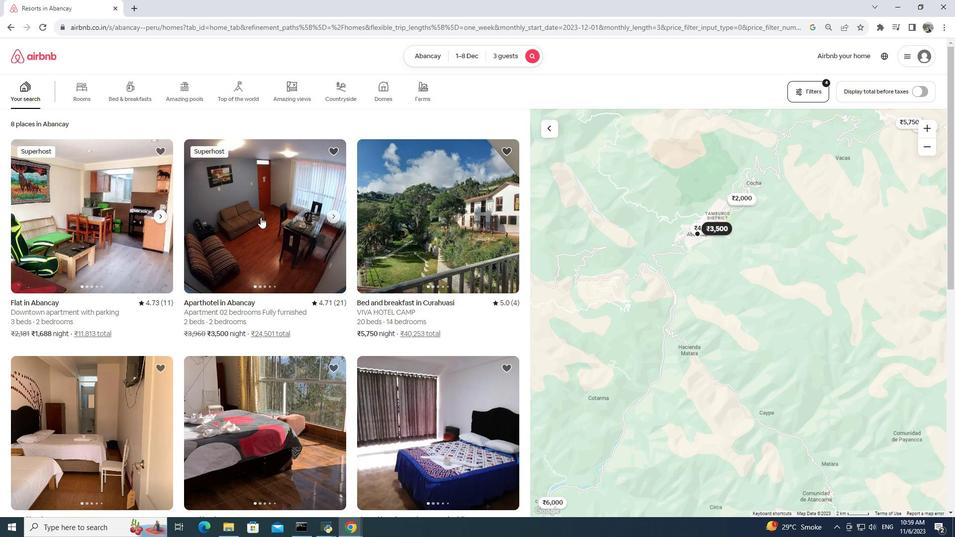 
Action: Mouse pressed left at (260, 217)
Screenshot: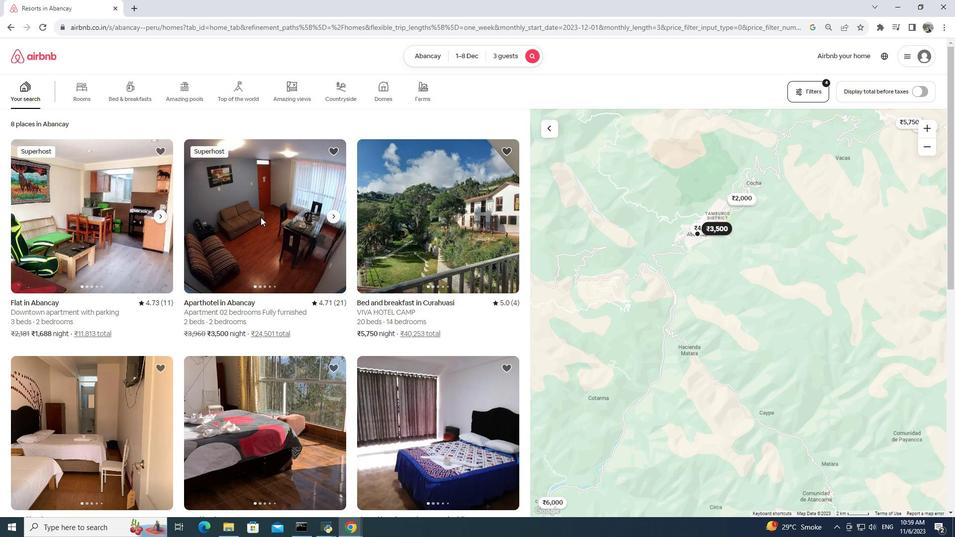 
Action: Mouse moved to (236, 8)
Screenshot: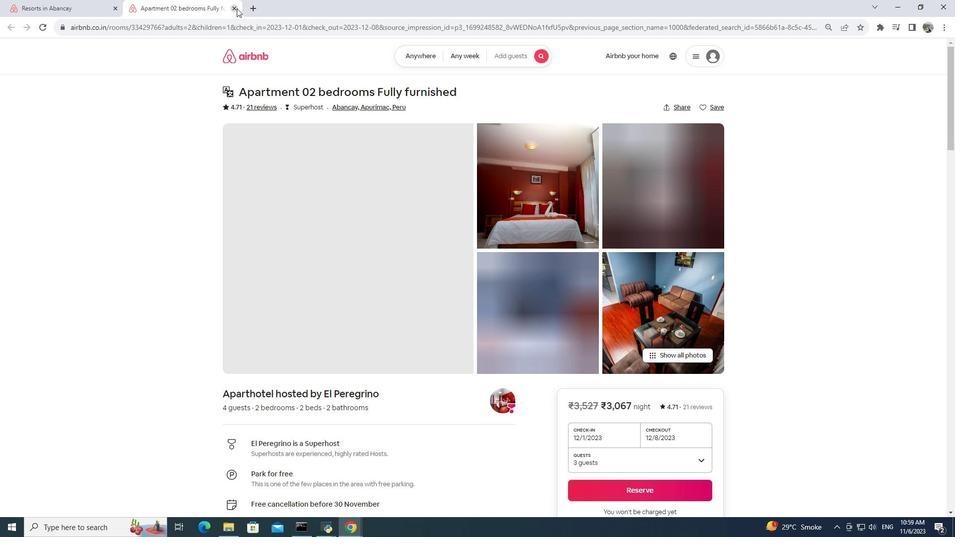 
Action: Mouse pressed left at (236, 8)
Screenshot: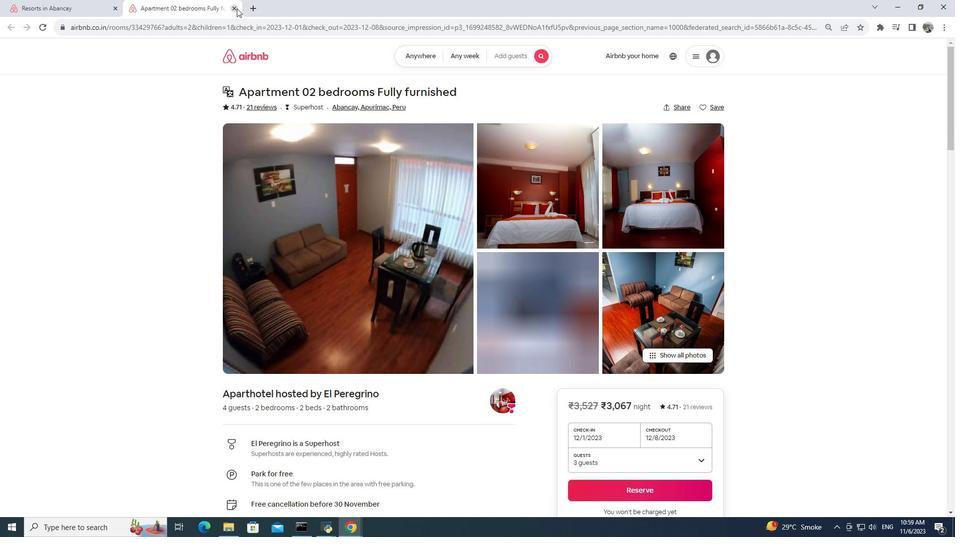 
Action: Mouse moved to (442, 218)
Screenshot: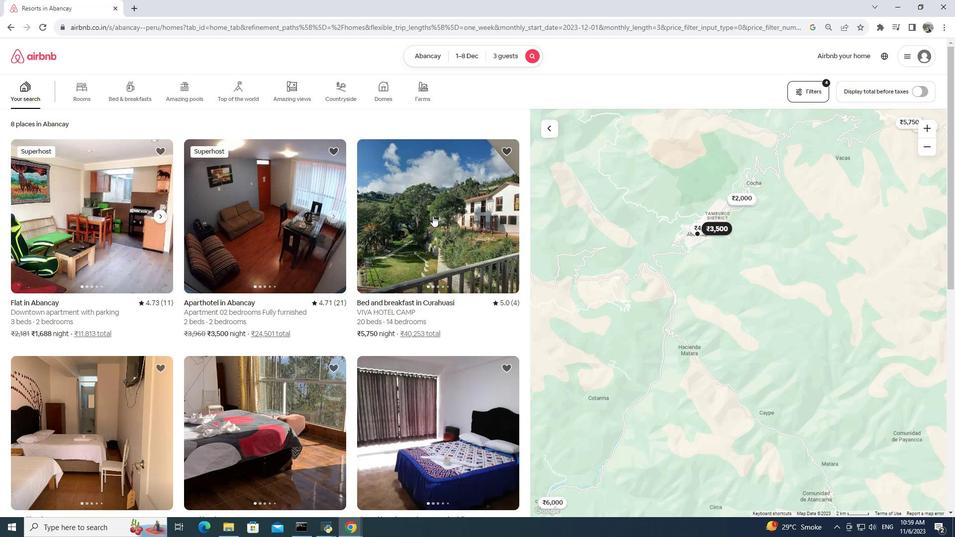 
Action: Mouse pressed left at (442, 218)
Screenshot: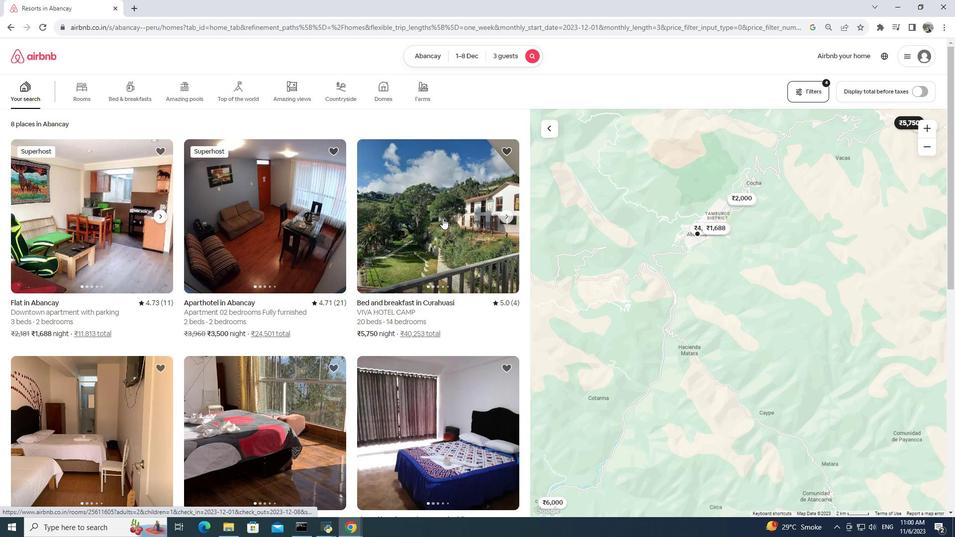 
Action: Mouse pressed left at (442, 218)
Screenshot: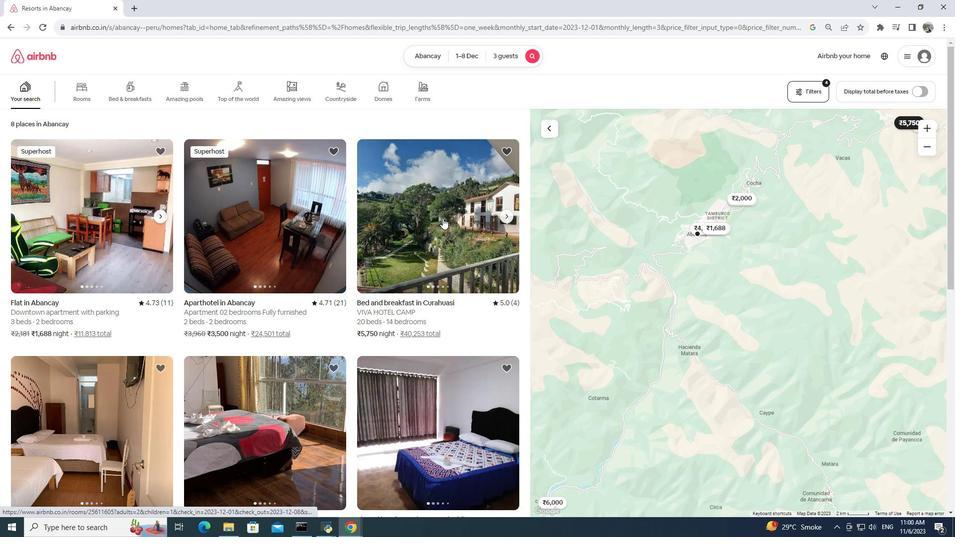 
Action: Mouse moved to (235, 6)
Screenshot: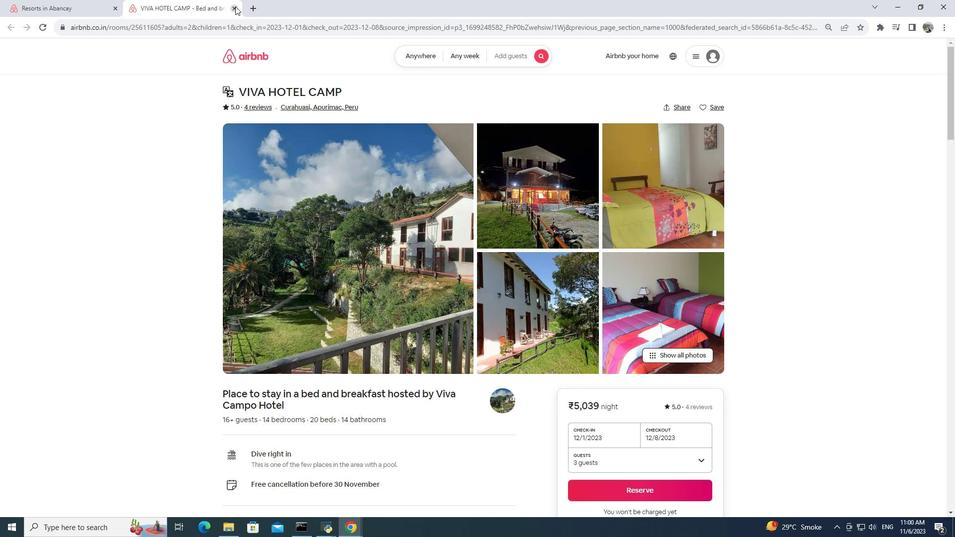 
Action: Mouse pressed left at (235, 6)
Screenshot: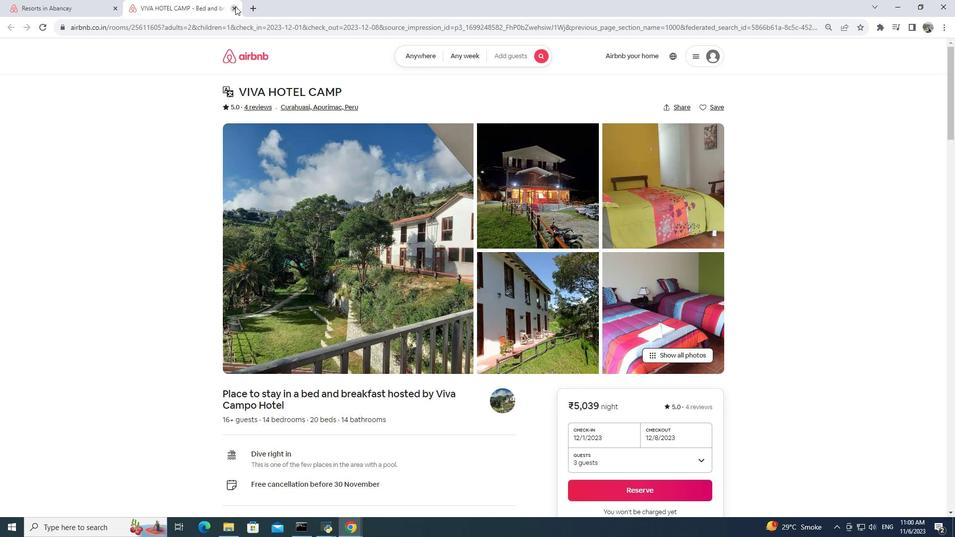 
Action: Mouse moved to (415, 321)
Screenshot: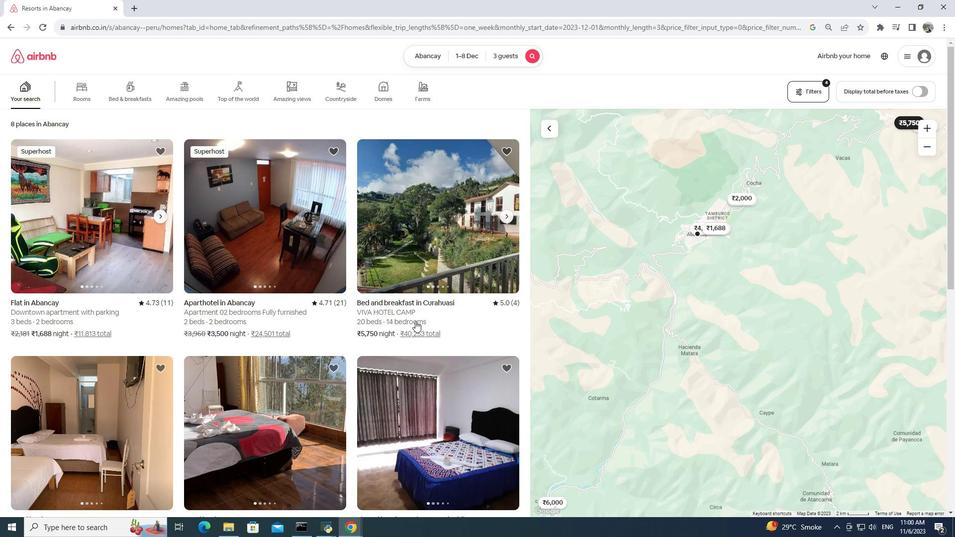 
Action: Mouse scrolled (415, 320) with delta (0, 0)
Screenshot: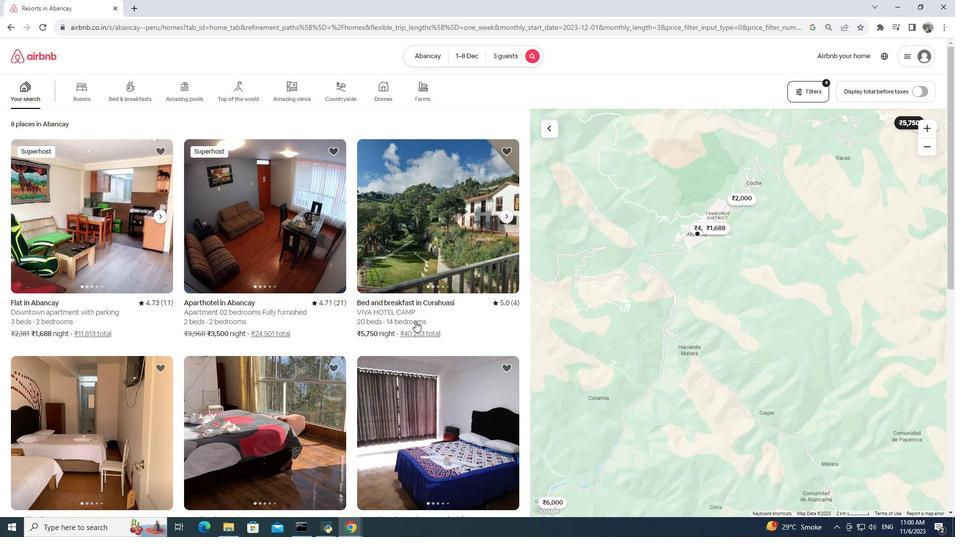 
Action: Mouse scrolled (415, 320) with delta (0, 0)
Screenshot: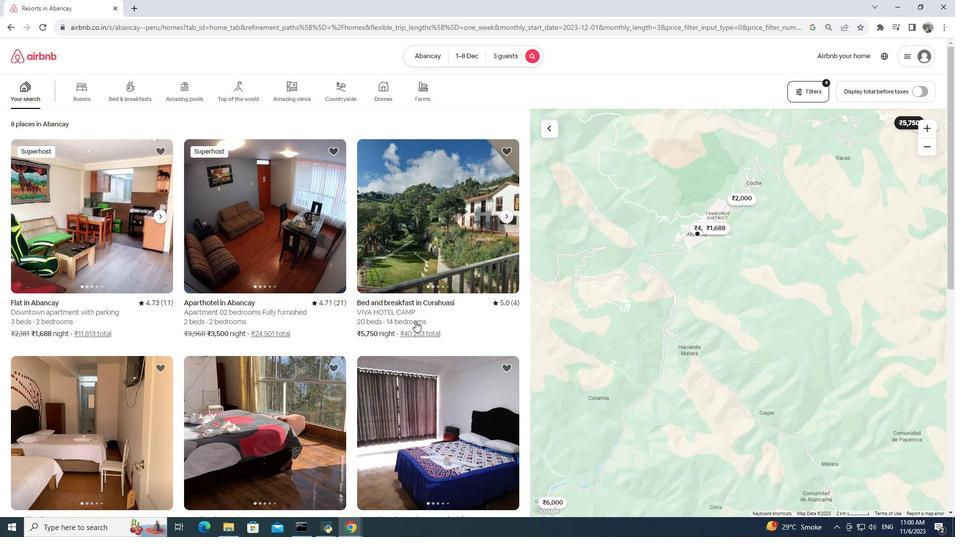 
Action: Mouse scrolled (415, 320) with delta (0, 0)
Screenshot: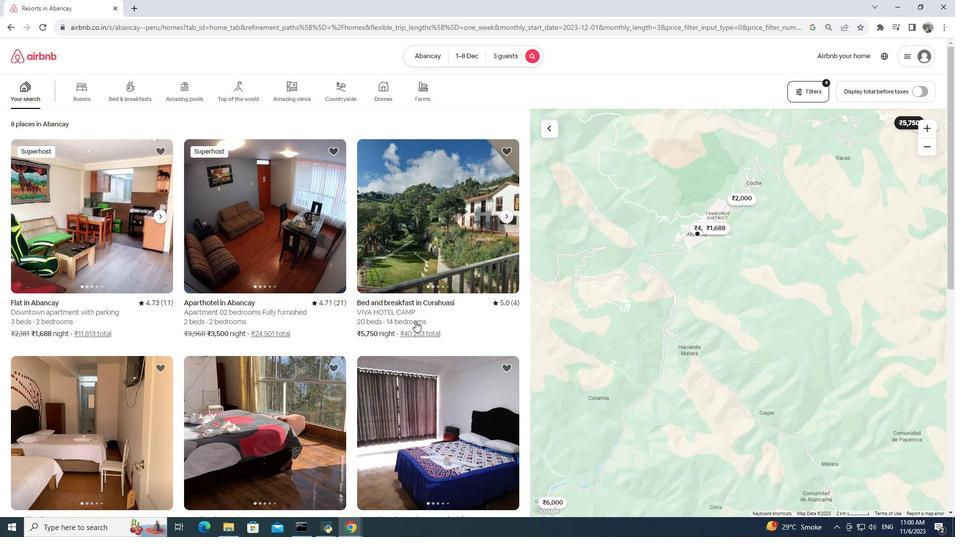 
Action: Mouse scrolled (415, 320) with delta (0, 0)
Screenshot: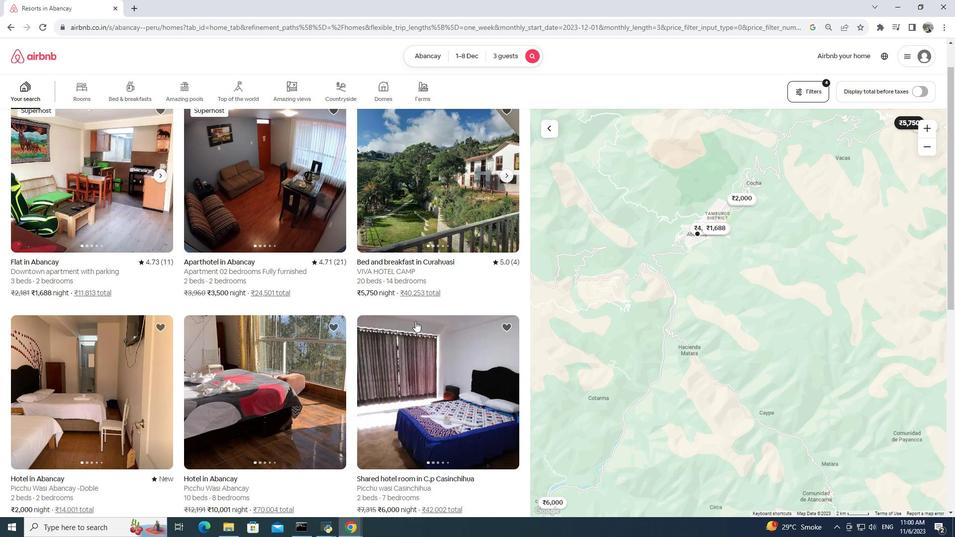 
Action: Mouse moved to (61, 258)
Screenshot: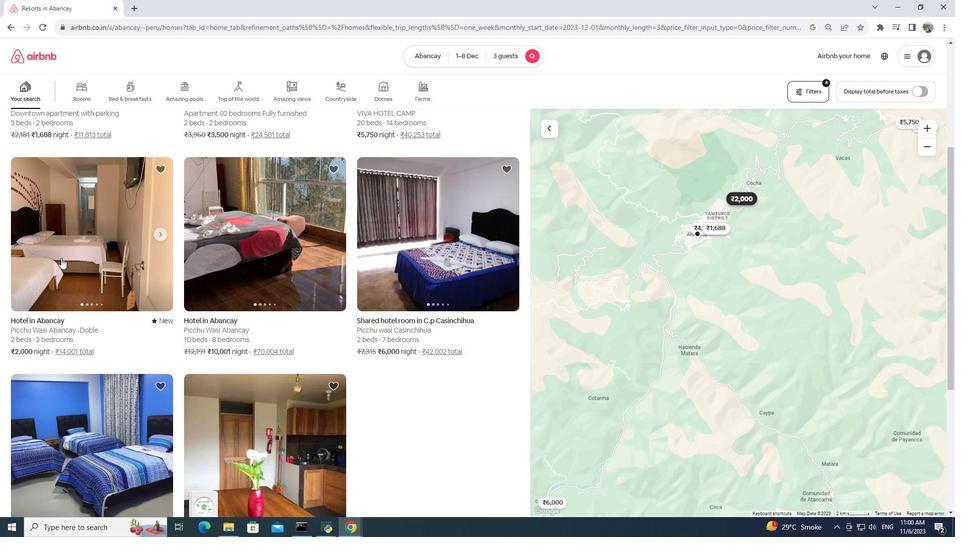 
Action: Mouse pressed left at (61, 258)
Screenshot: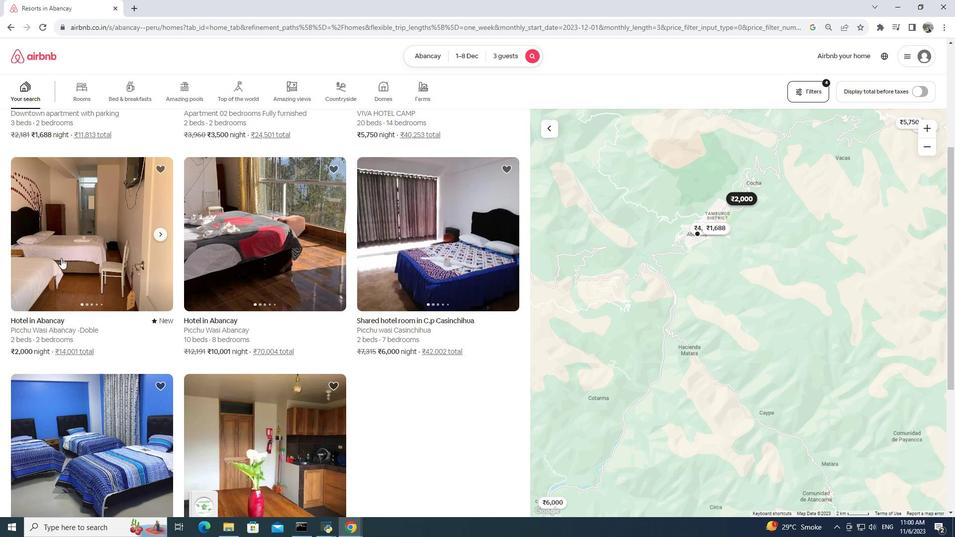 
Action: Mouse moved to (61, 257)
Screenshot: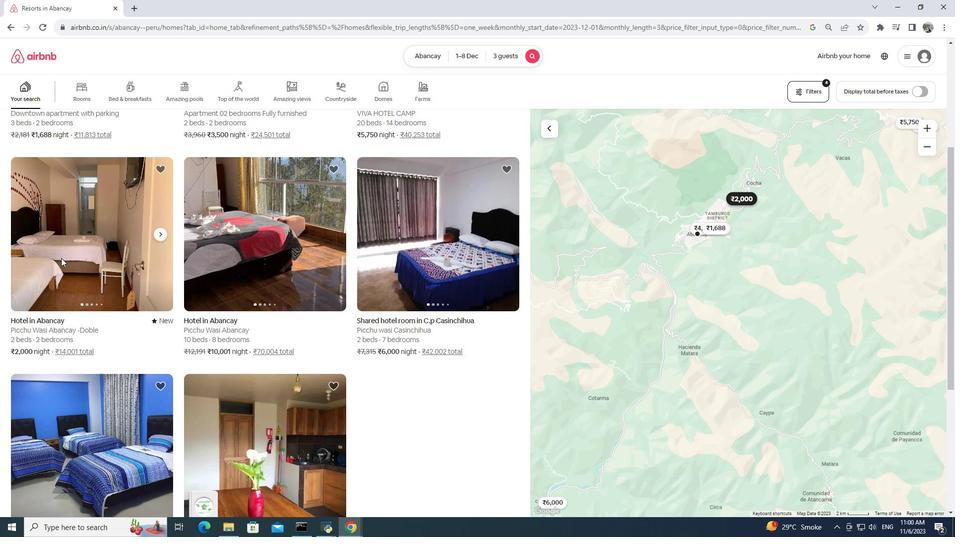
Action: Mouse pressed left at (61, 257)
Screenshot: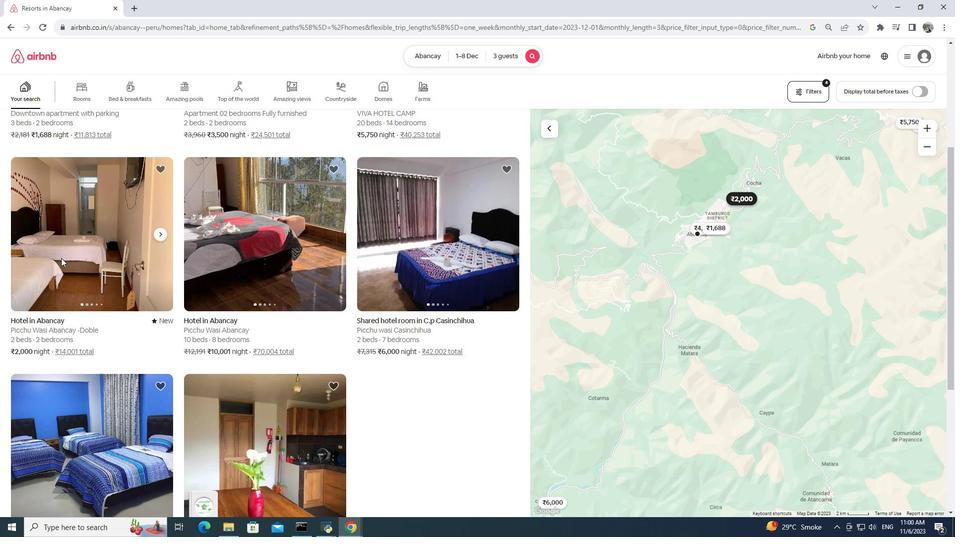
Action: Mouse moved to (236, 9)
Screenshot: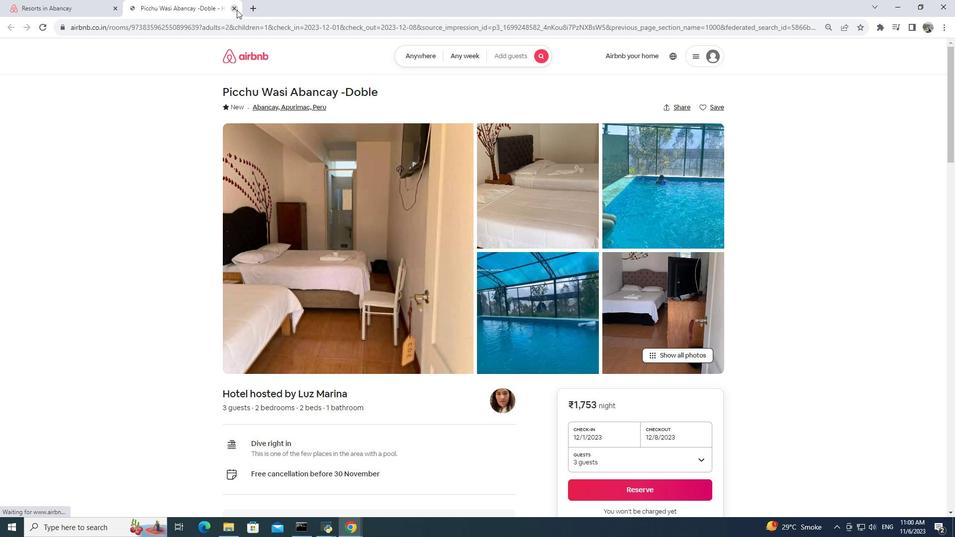 
Action: Mouse pressed left at (236, 9)
Screenshot: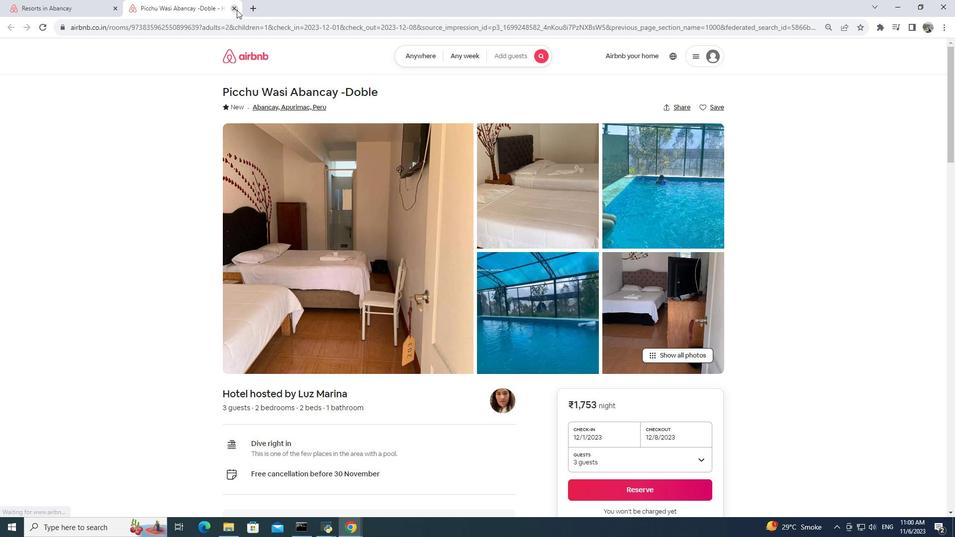 
Action: Mouse moved to (274, 236)
Screenshot: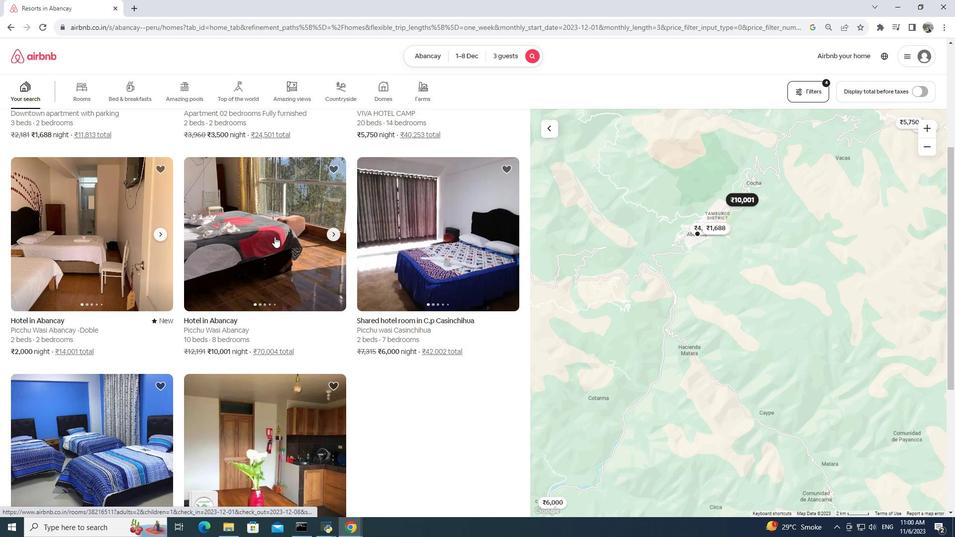 
Action: Mouse pressed left at (274, 236)
Screenshot: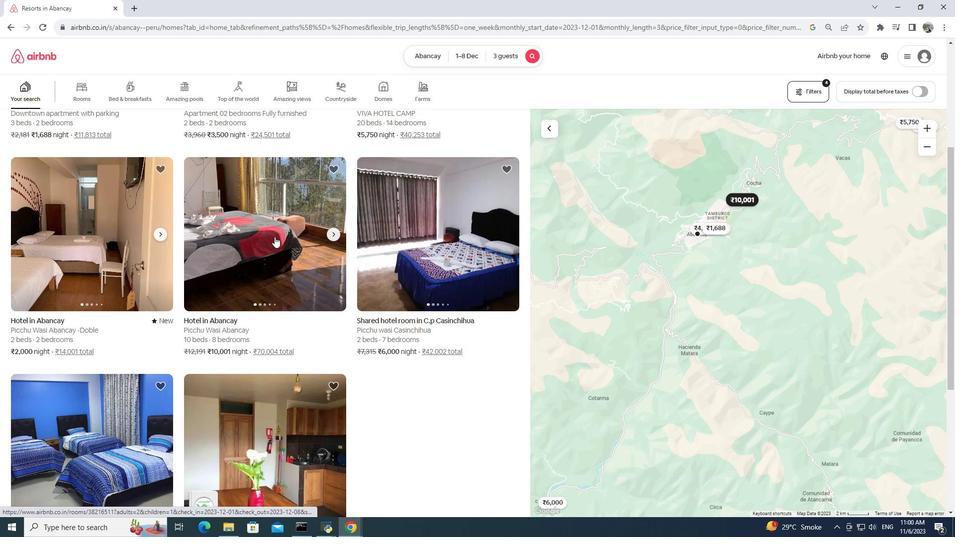 
Action: Mouse pressed left at (274, 236)
Screenshot: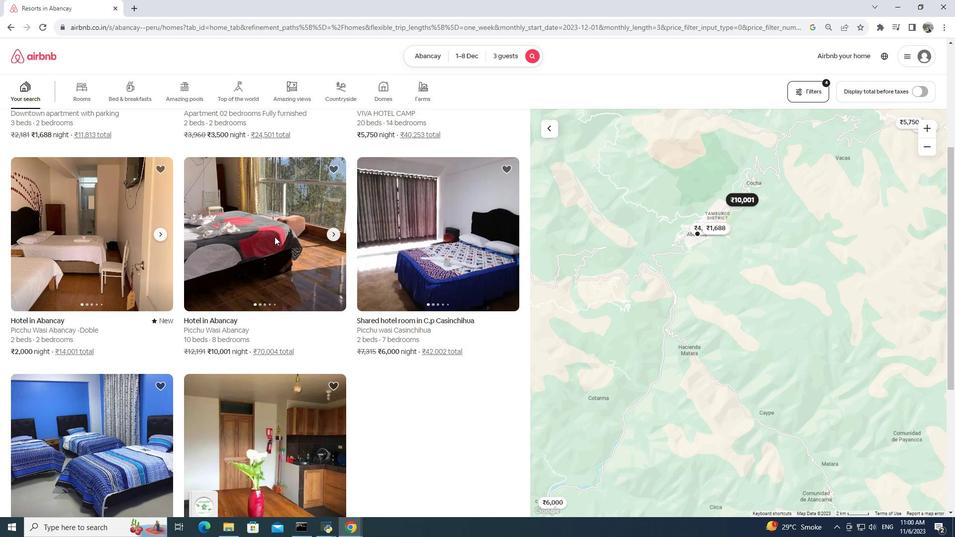 
Action: Mouse moved to (230, 10)
Screenshot: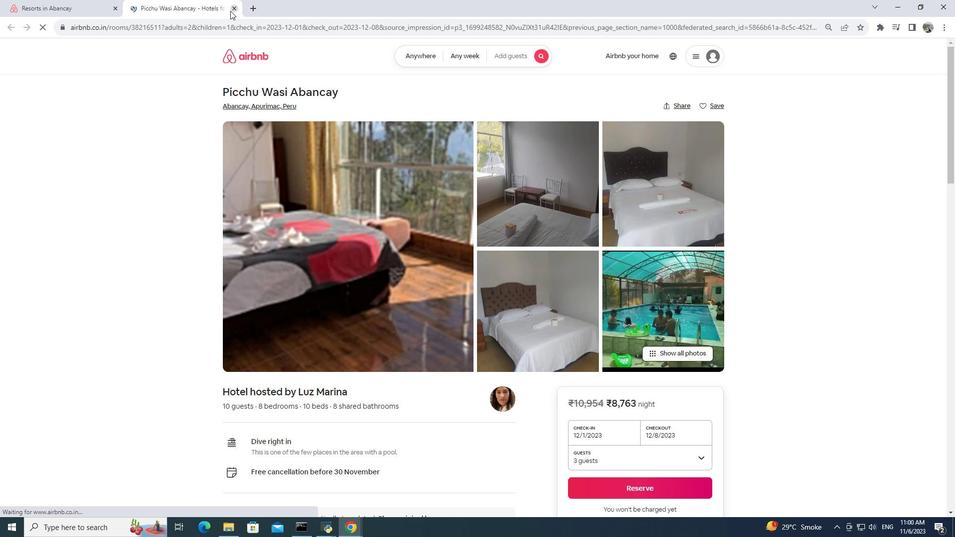 
Action: Mouse pressed left at (230, 10)
Screenshot: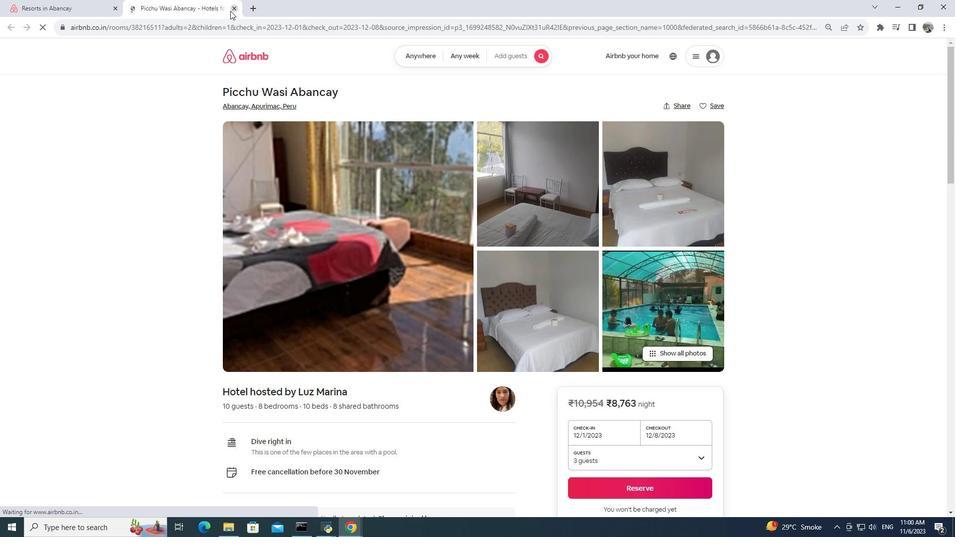 
Action: Mouse moved to (415, 260)
Screenshot: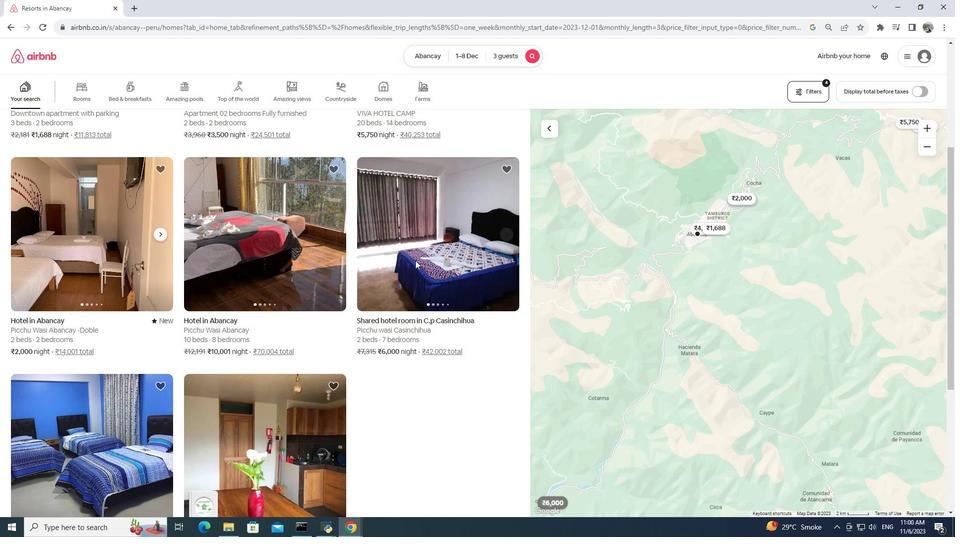 
Action: Mouse pressed left at (415, 260)
Screenshot: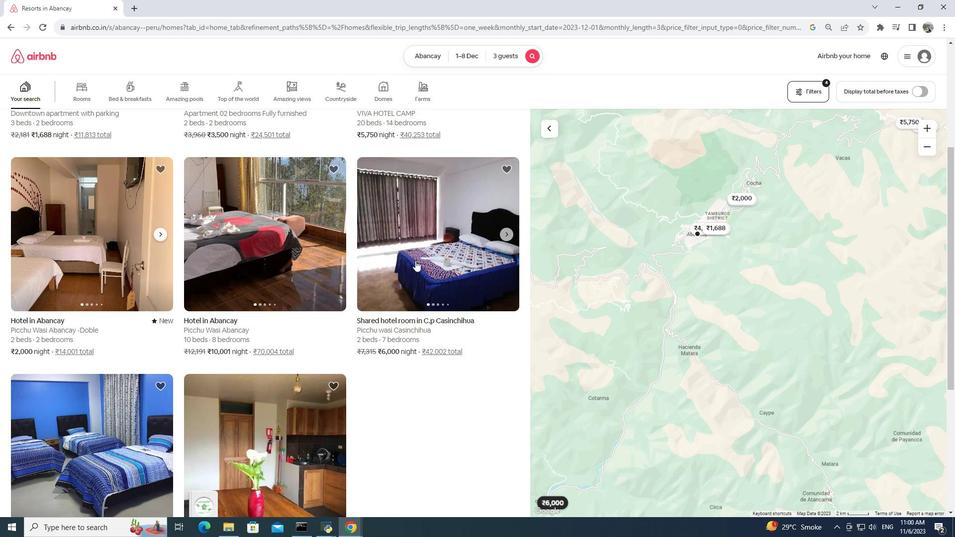 
Action: Mouse pressed left at (415, 260)
Screenshot: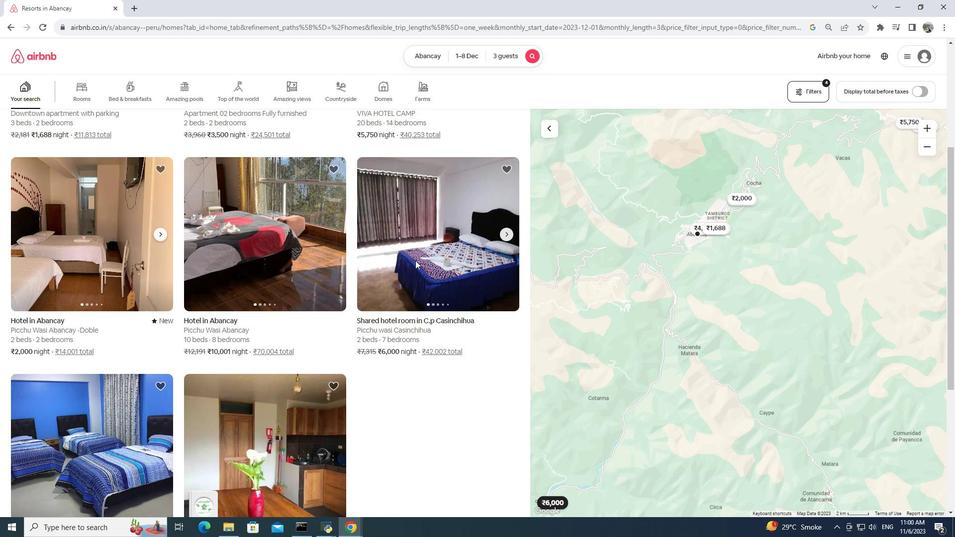 
Action: Mouse moved to (236, 10)
Screenshot: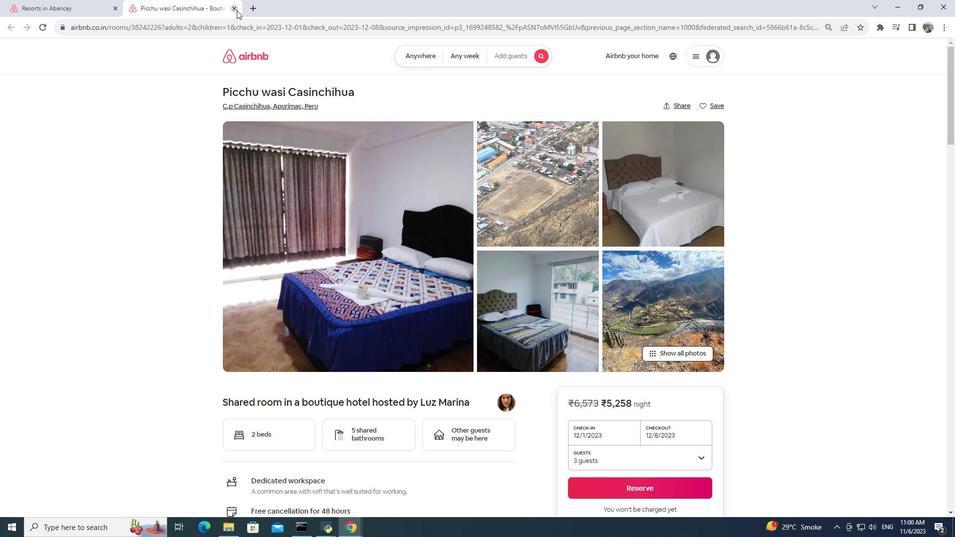 
Action: Mouse pressed left at (236, 10)
Screenshot: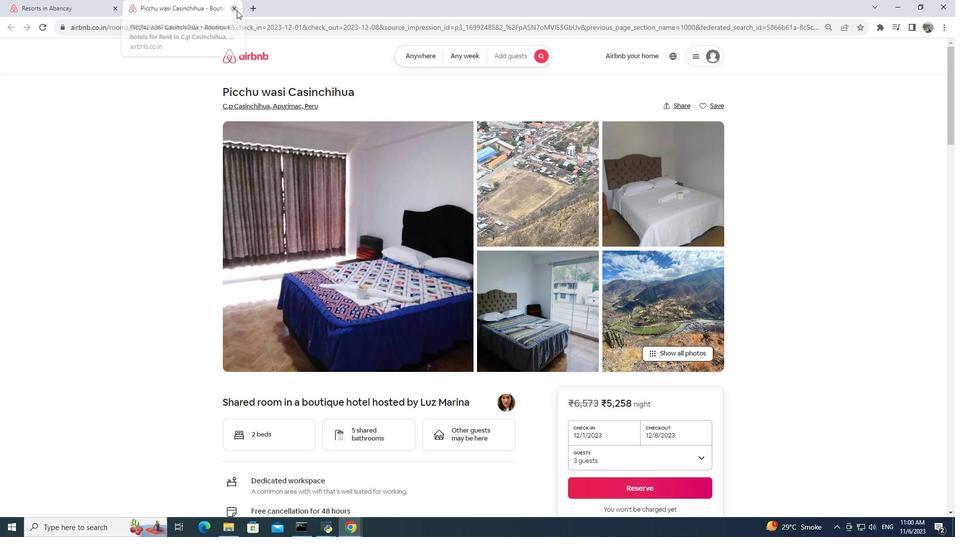 
Action: Mouse moved to (409, 353)
Screenshot: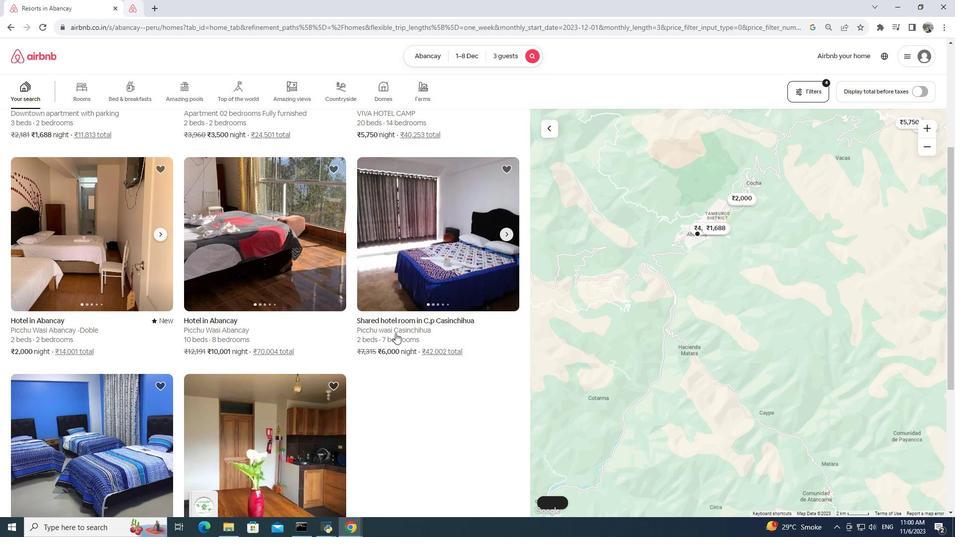 
Action: Mouse scrolled (409, 353) with delta (0, 0)
Screenshot: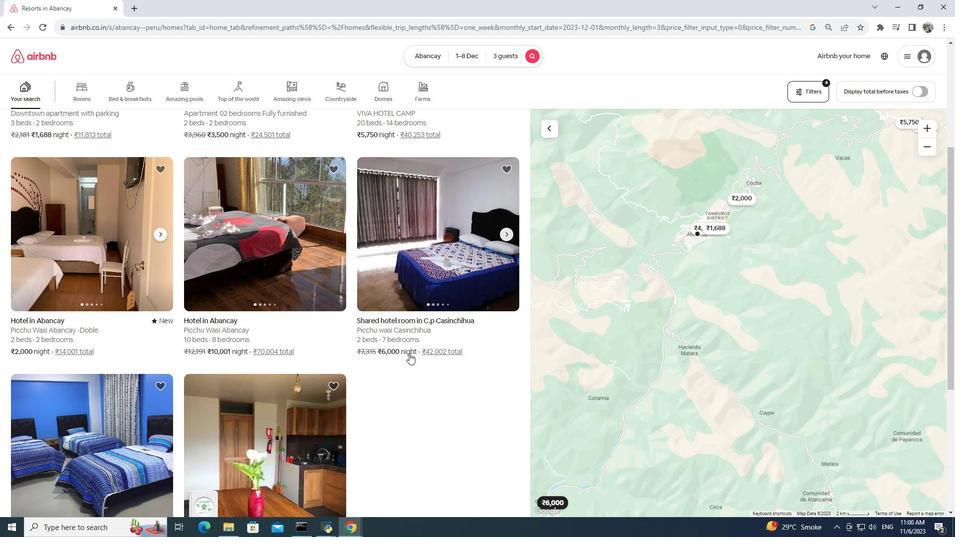 
Action: Mouse scrolled (409, 353) with delta (0, 0)
Screenshot: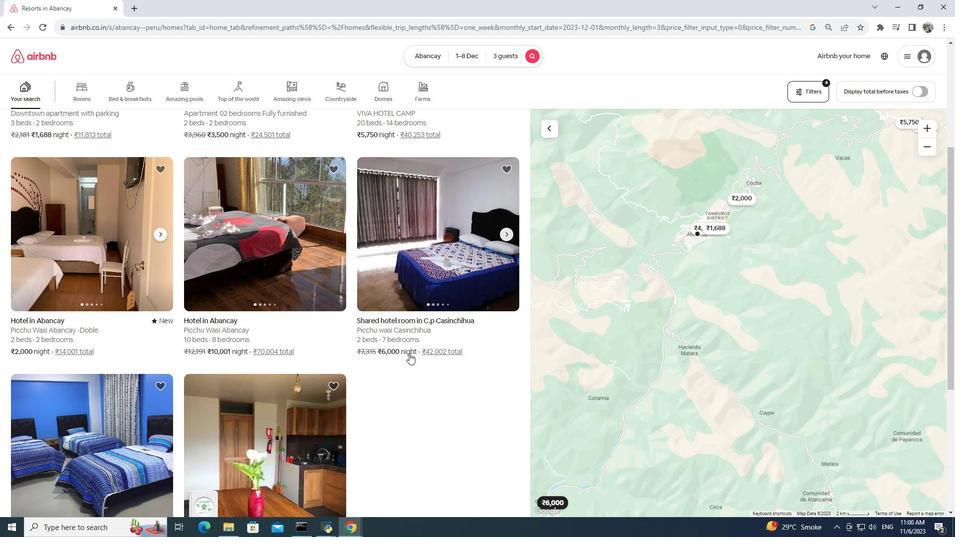 
Action: Mouse scrolled (409, 353) with delta (0, 0)
Screenshot: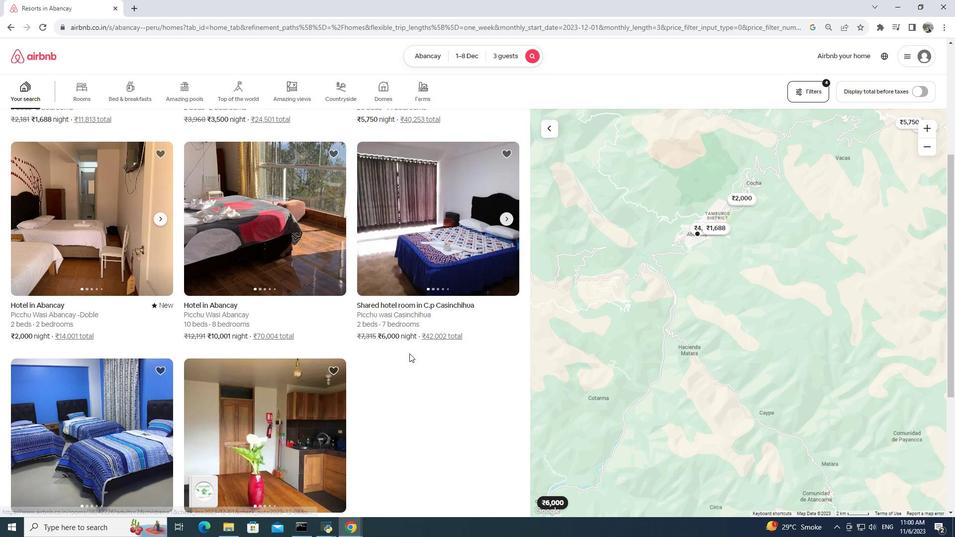 
Action: Mouse scrolled (409, 353) with delta (0, 0)
Screenshot: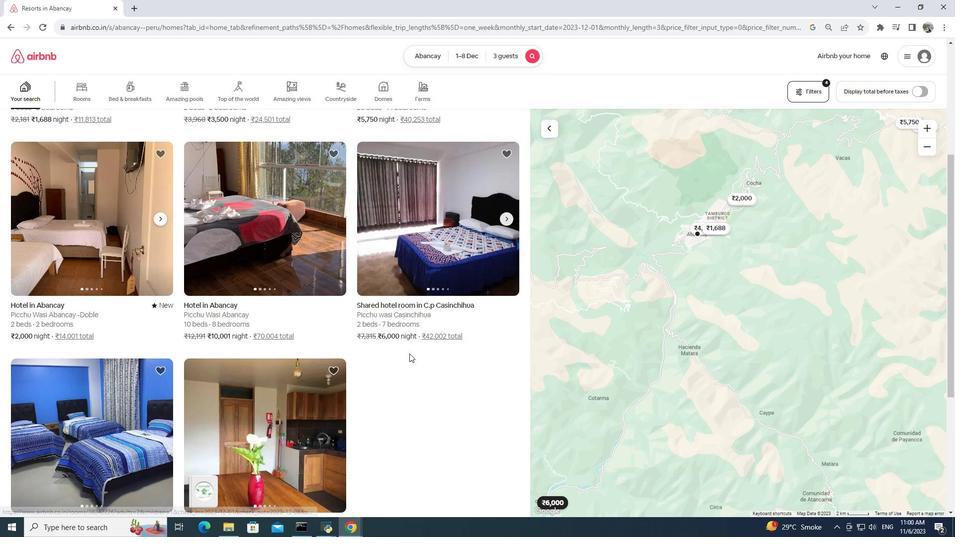 
Action: Mouse moved to (116, 281)
Screenshot: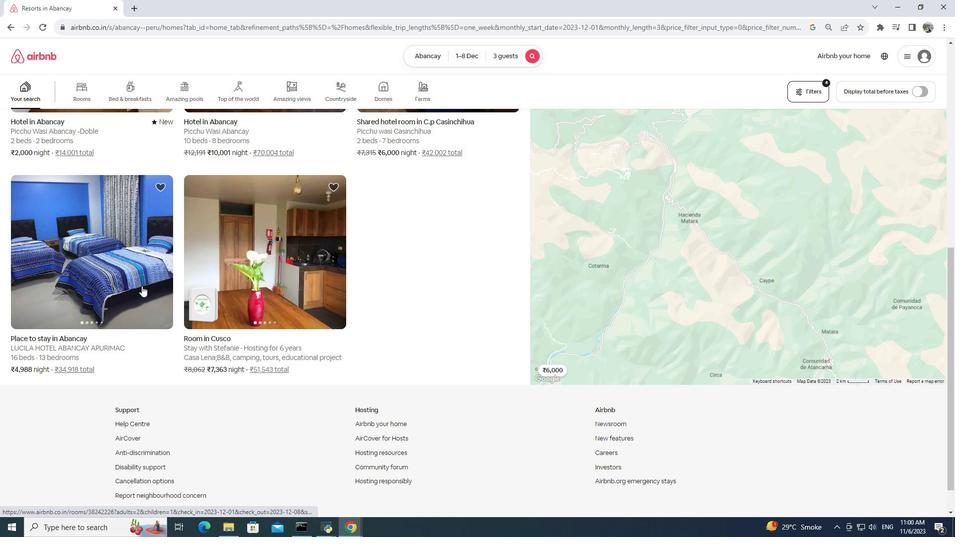 
Action: Mouse pressed left at (116, 281)
Screenshot: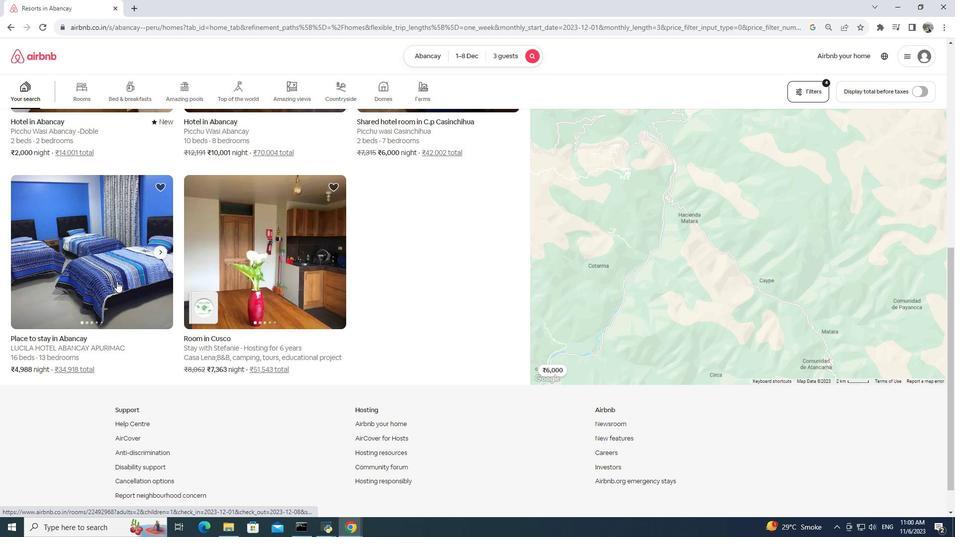 
Action: Mouse pressed left at (116, 281)
Screenshot: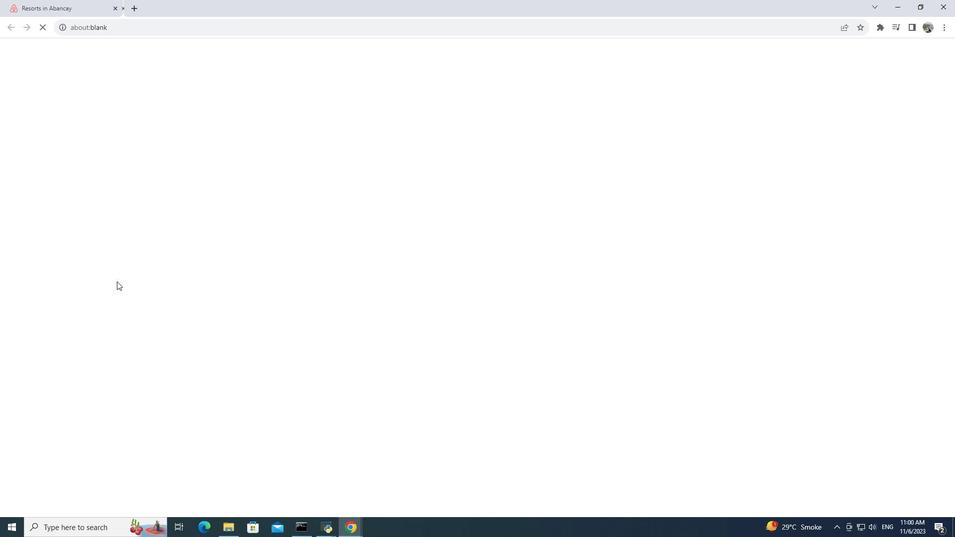 
Action: Mouse moved to (235, 6)
Screenshot: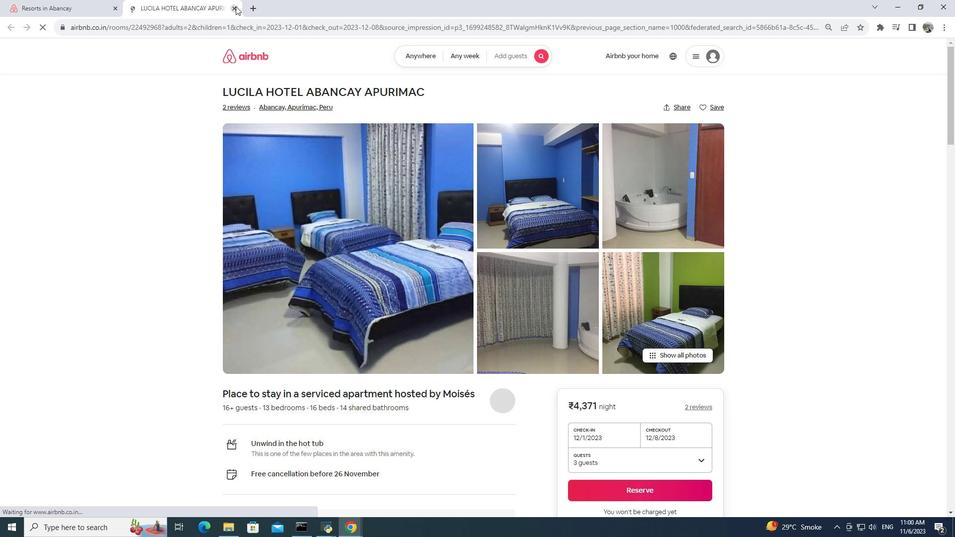 
Action: Mouse pressed left at (235, 6)
Screenshot: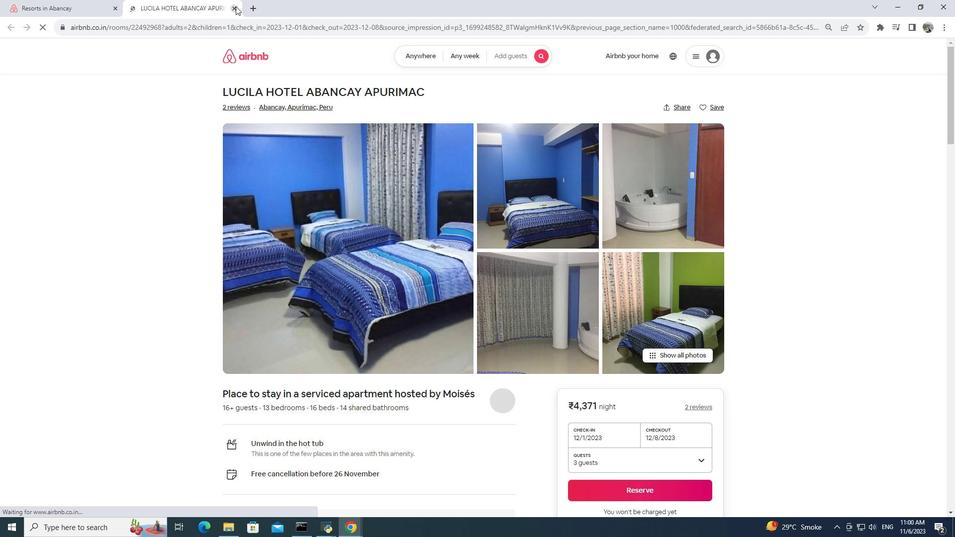 
Action: Mouse moved to (303, 267)
Screenshot: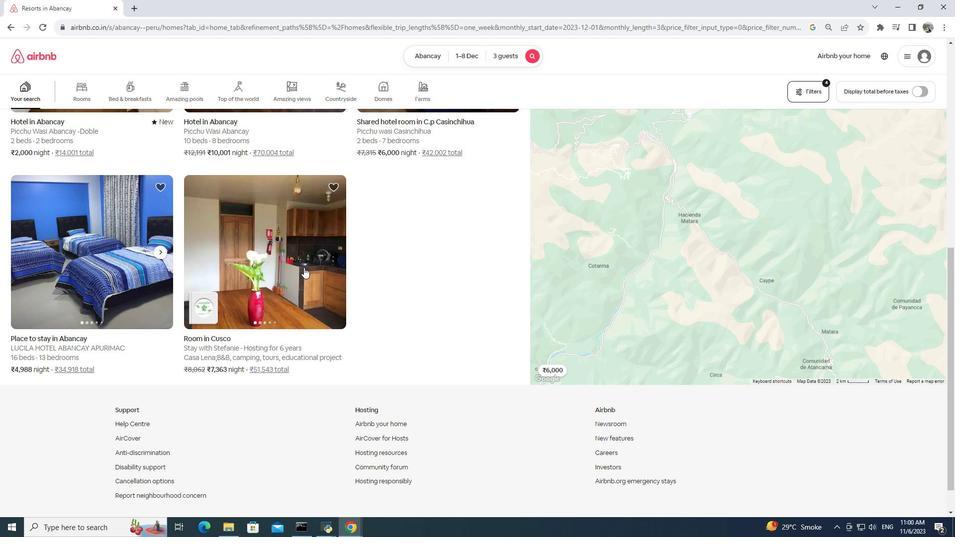 
Action: Mouse pressed left at (303, 267)
Screenshot: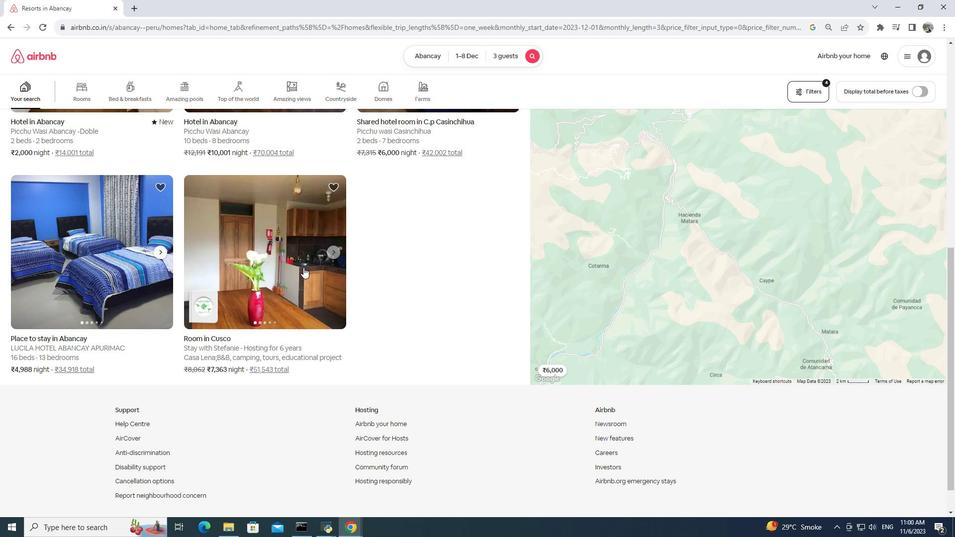 
Action: Mouse pressed left at (303, 267)
Screenshot: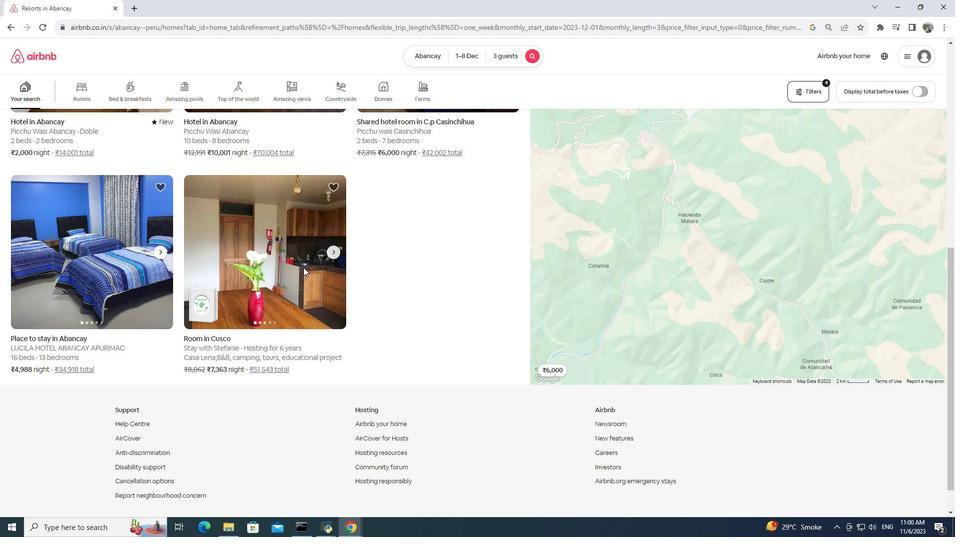 
Action: Mouse moved to (230, 8)
Screenshot: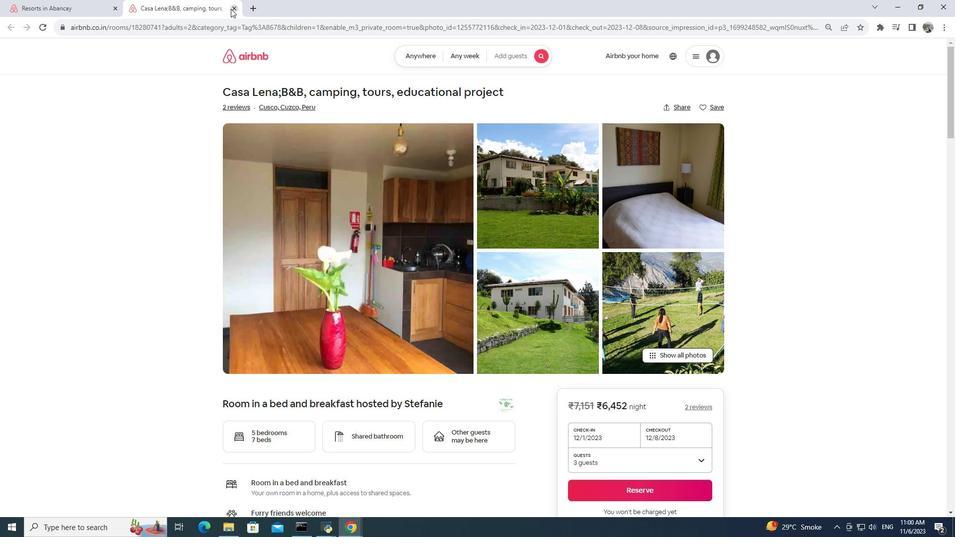 
Action: Mouse pressed left at (230, 8)
Screenshot: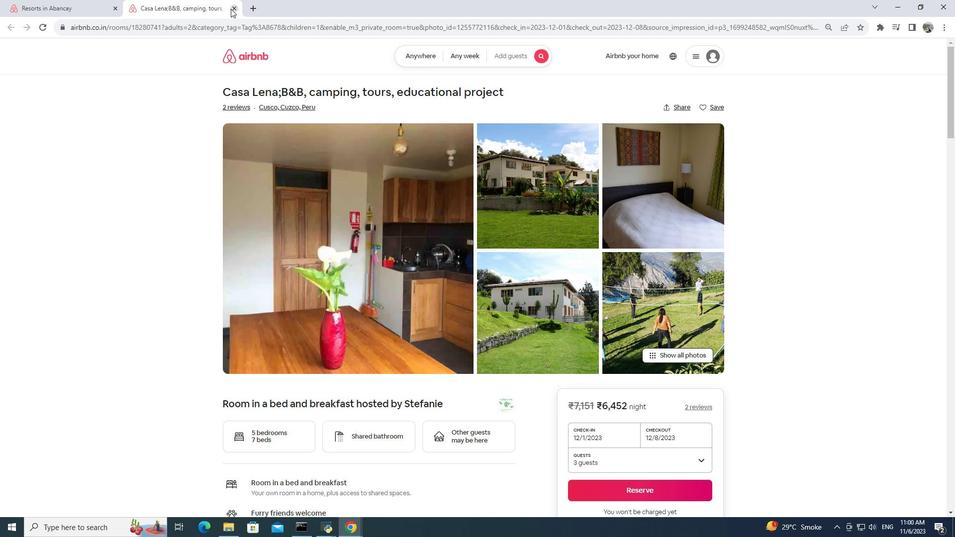 
Action: Mouse moved to (365, 276)
Screenshot: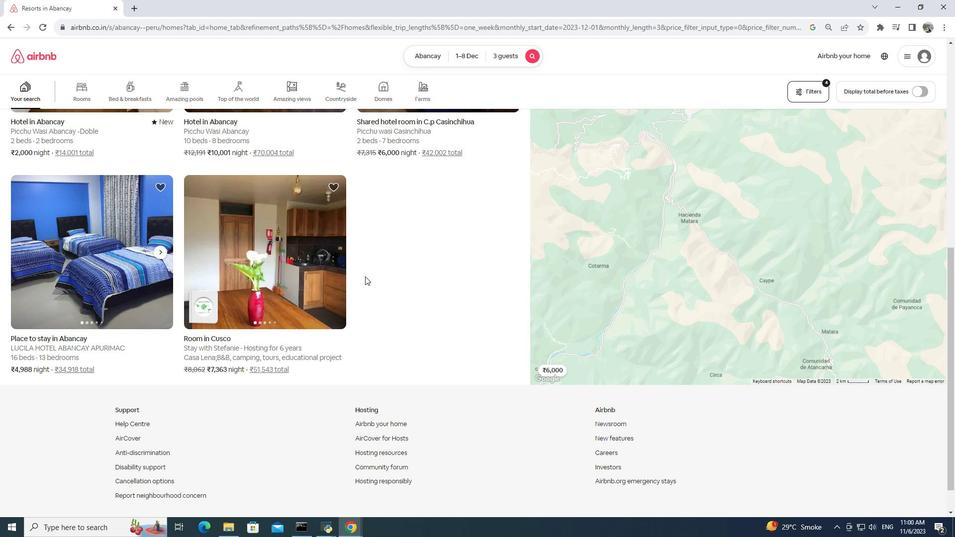 
Action: Mouse scrolled (365, 276) with delta (0, 0)
Screenshot: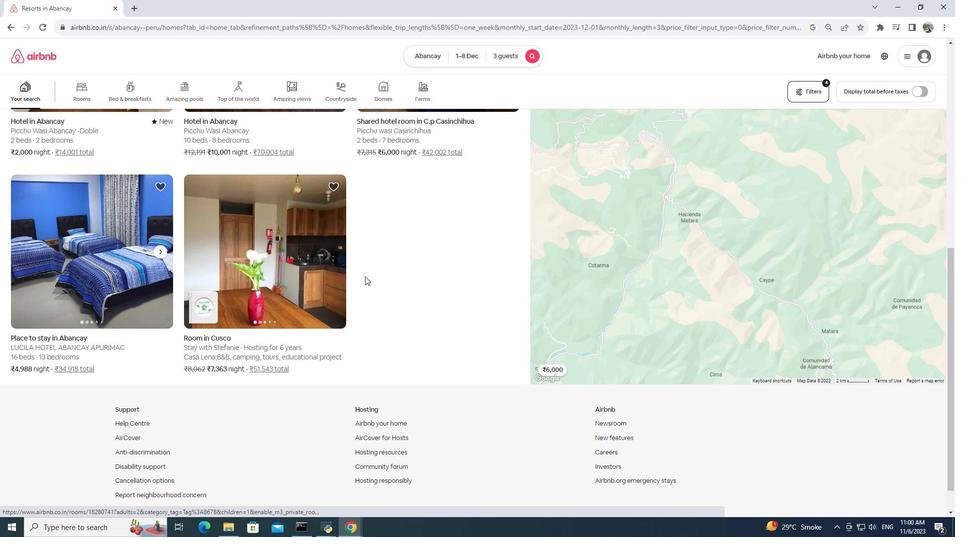 
Action: Mouse scrolled (365, 277) with delta (0, 0)
Screenshot: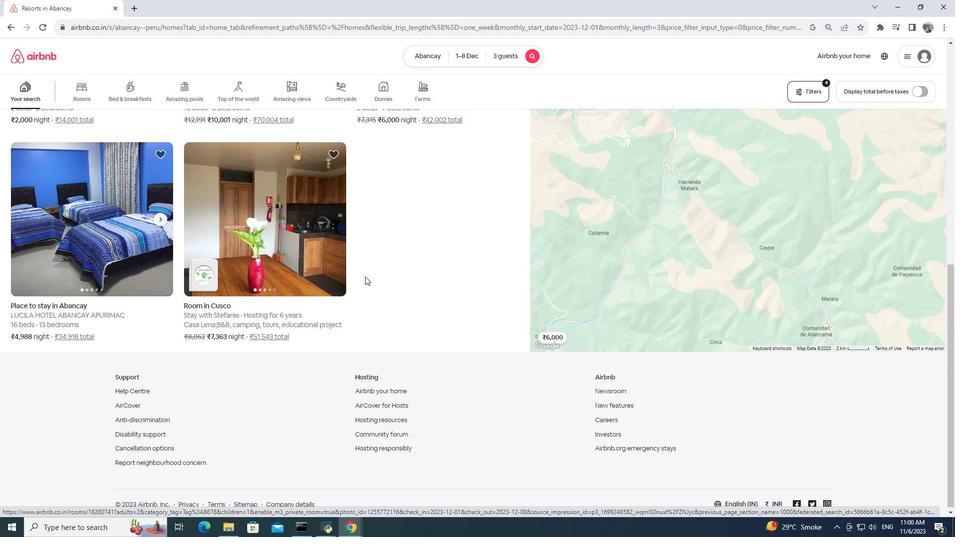 
Action: Mouse scrolled (365, 277) with delta (0, 0)
Screenshot: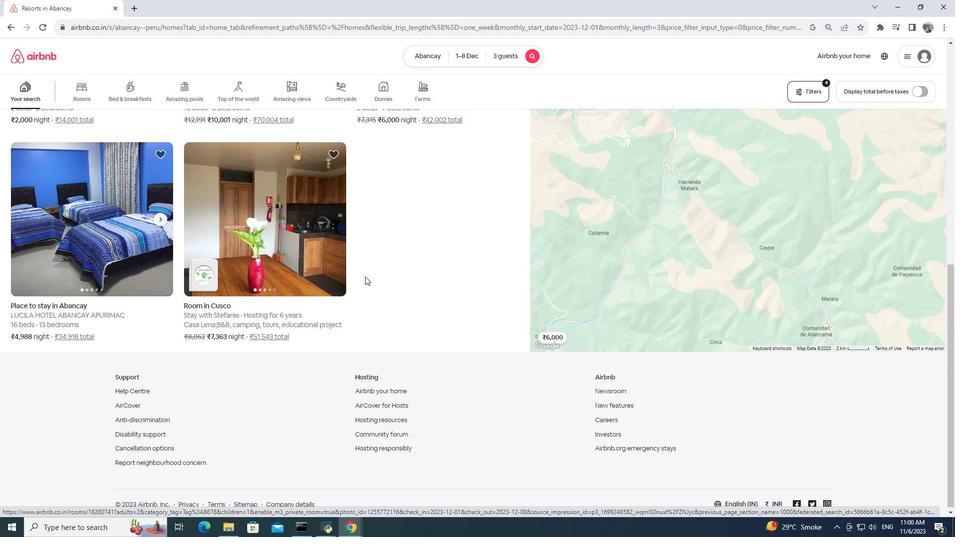 
Action: Mouse scrolled (365, 277) with delta (0, 0)
Screenshot: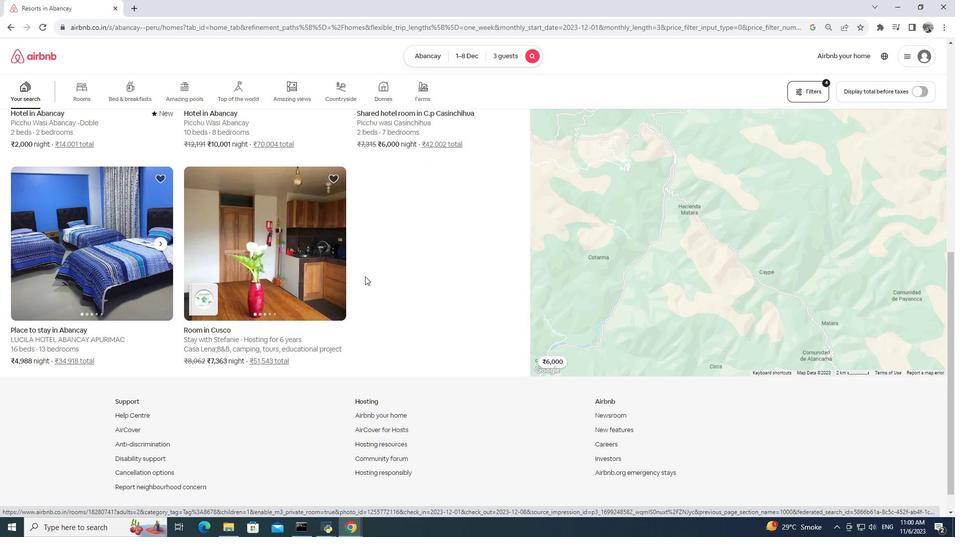 
Action: Mouse scrolled (365, 277) with delta (0, 0)
Screenshot: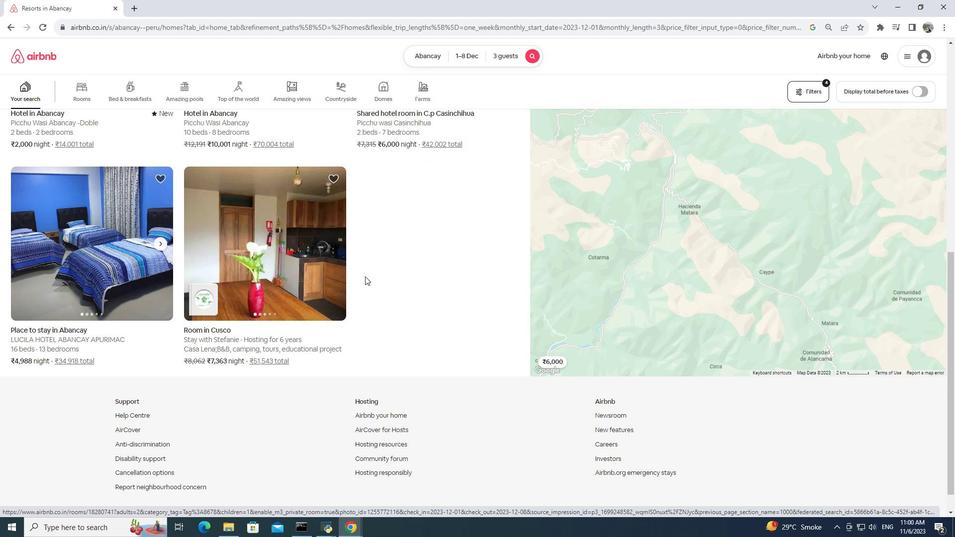 
Action: Mouse scrolled (365, 277) with delta (0, 0)
Screenshot: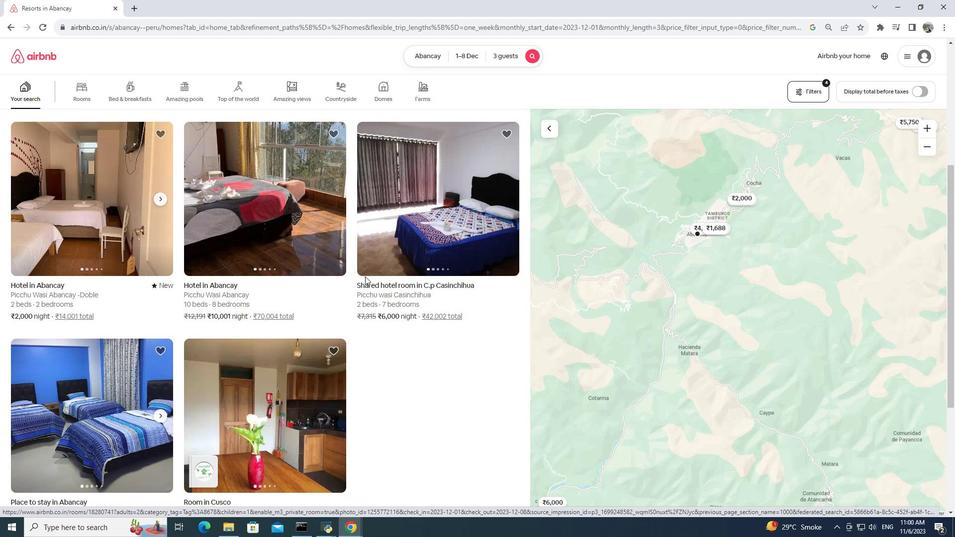 
Action: Mouse scrolled (365, 277) with delta (0, 0)
Screenshot: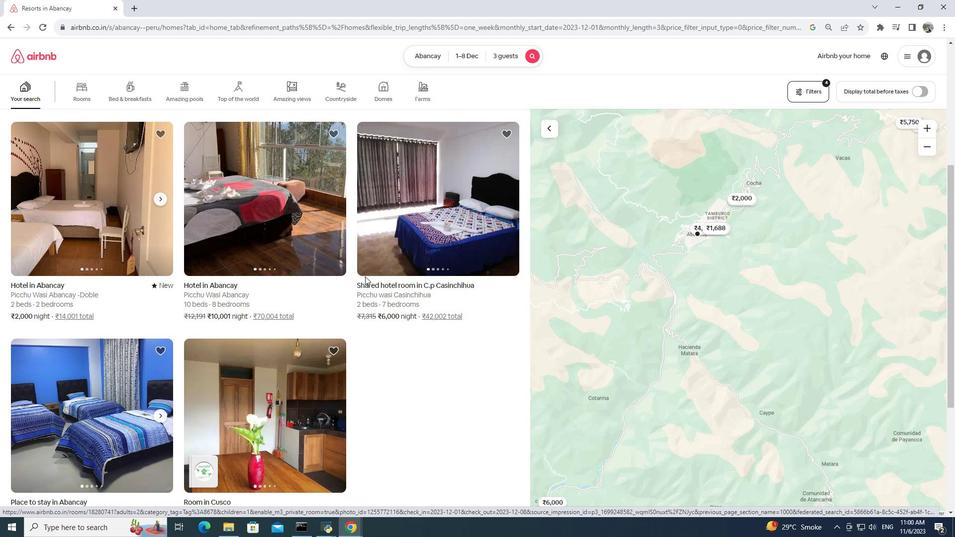 
Action: Mouse scrolled (365, 277) with delta (0, 0)
Screenshot: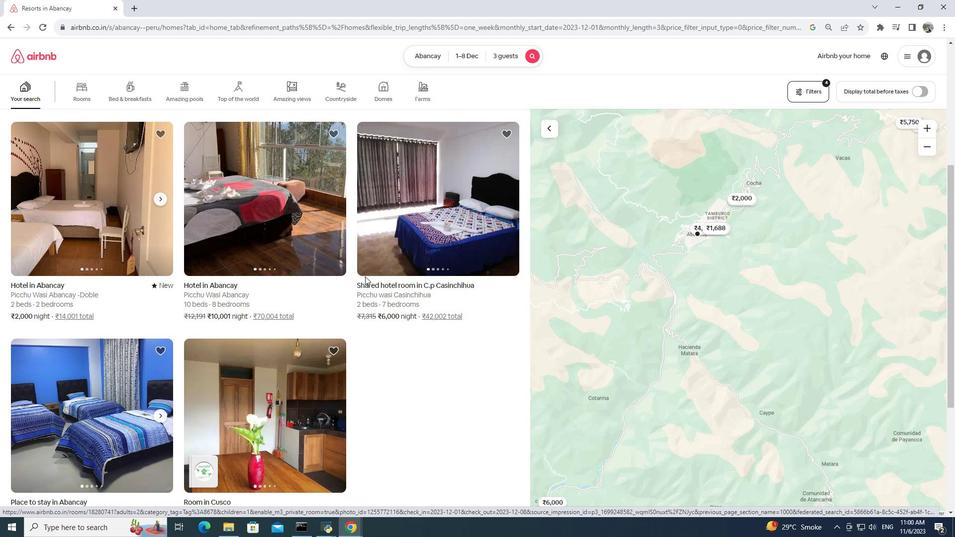 
Action: Mouse scrolled (365, 277) with delta (0, 0)
Screenshot: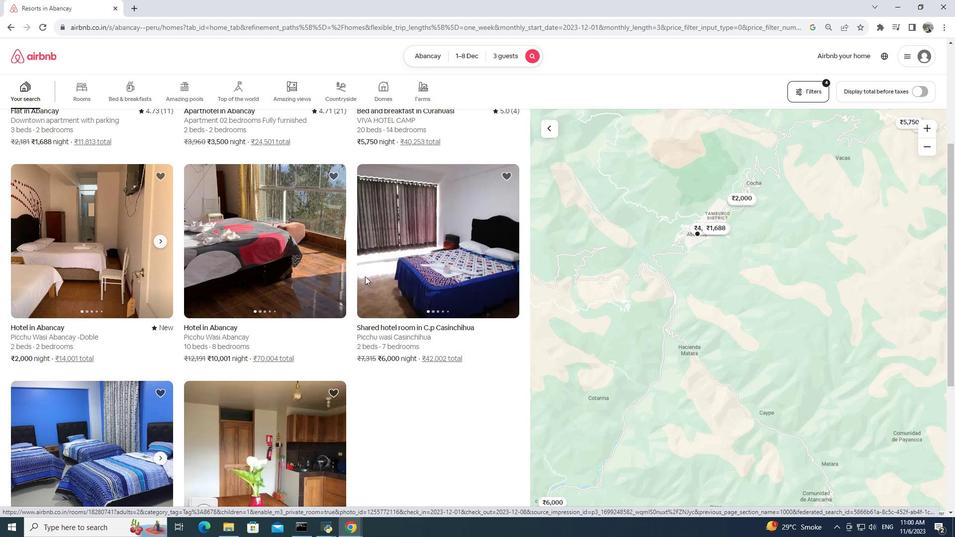 
Action: Mouse scrolled (365, 277) with delta (0, 0)
Screenshot: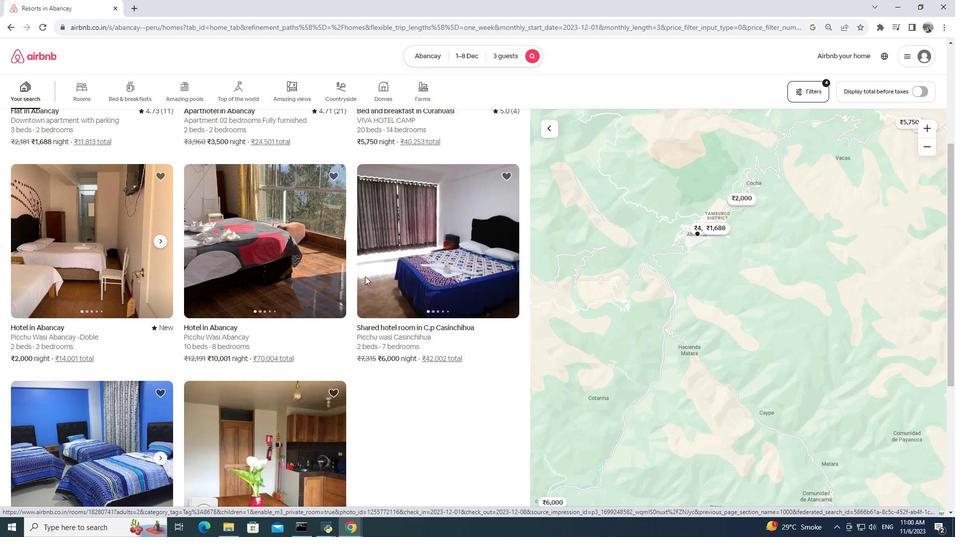 
Action: Mouse scrolled (365, 277) with delta (0, 0)
Screenshot: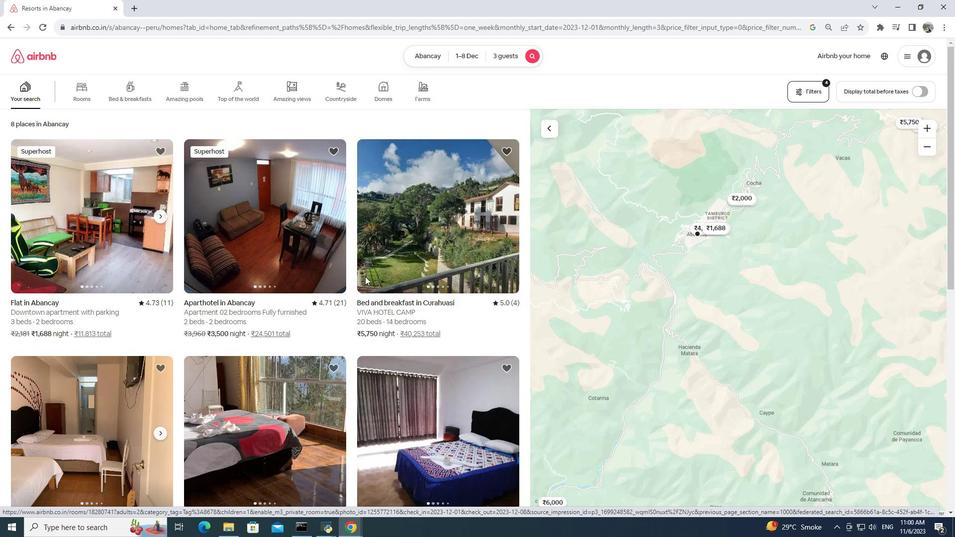 
Action: Mouse scrolled (365, 277) with delta (0, 0)
Screenshot: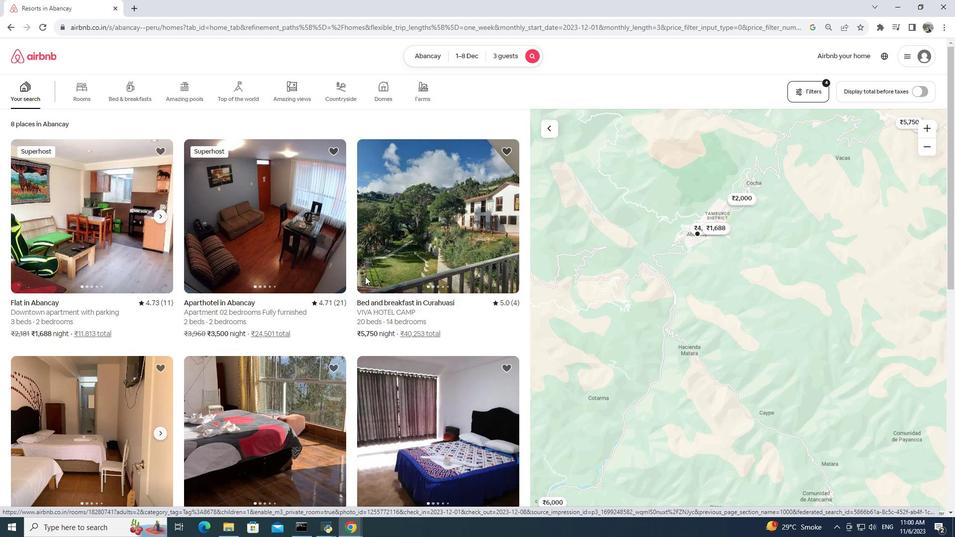 
Action: Mouse scrolled (365, 277) with delta (0, 0)
Screenshot: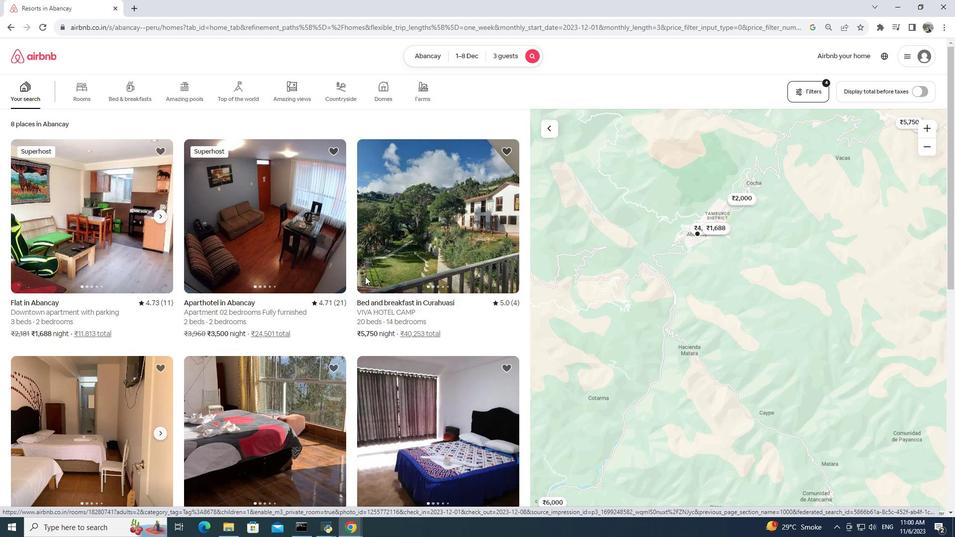 
Action: Mouse scrolled (365, 277) with delta (0, 0)
Screenshot: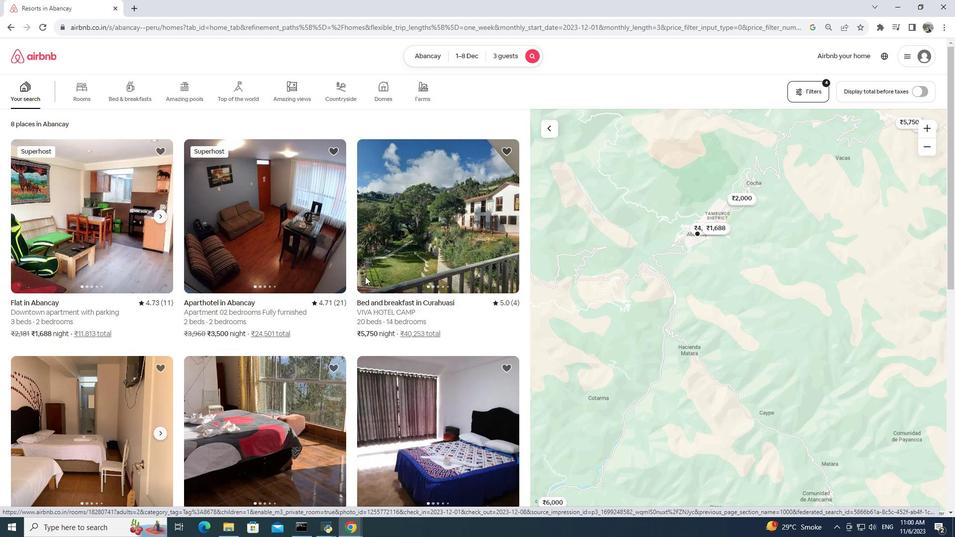 
Action: Mouse scrolled (365, 277) with delta (0, 0)
Screenshot: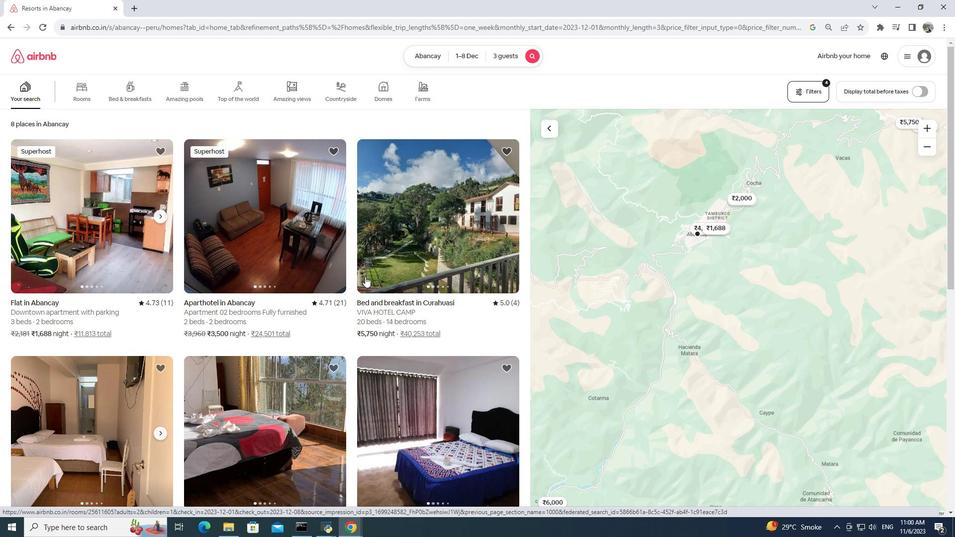 
Action: Mouse scrolled (365, 277) with delta (0, 0)
Screenshot: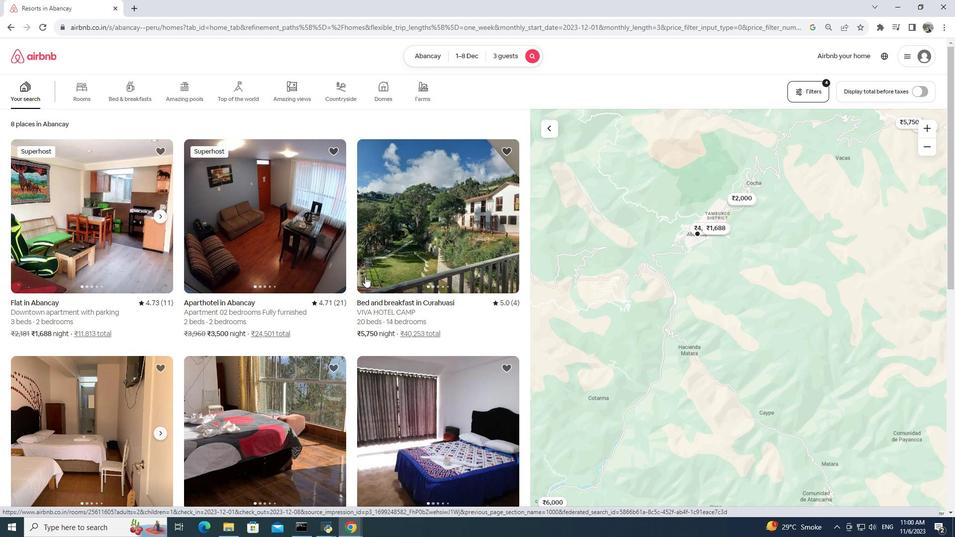 
Action: Mouse scrolled (365, 277) with delta (0, 0)
Screenshot: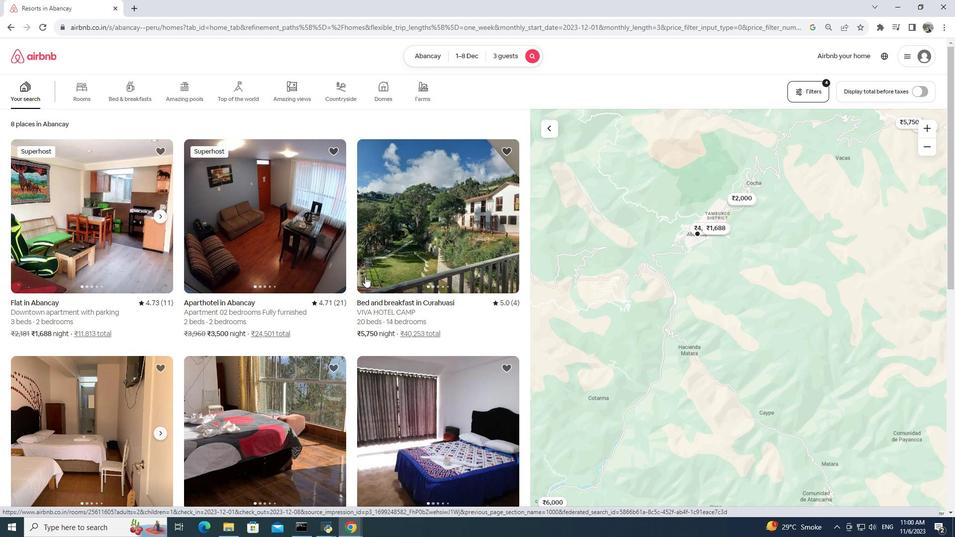 
